 Task: Create a due date automation trigger when advanced on, 2 days after a card is due add dates due this week at 11:00 AM.
Action: Mouse moved to (928, 267)
Screenshot: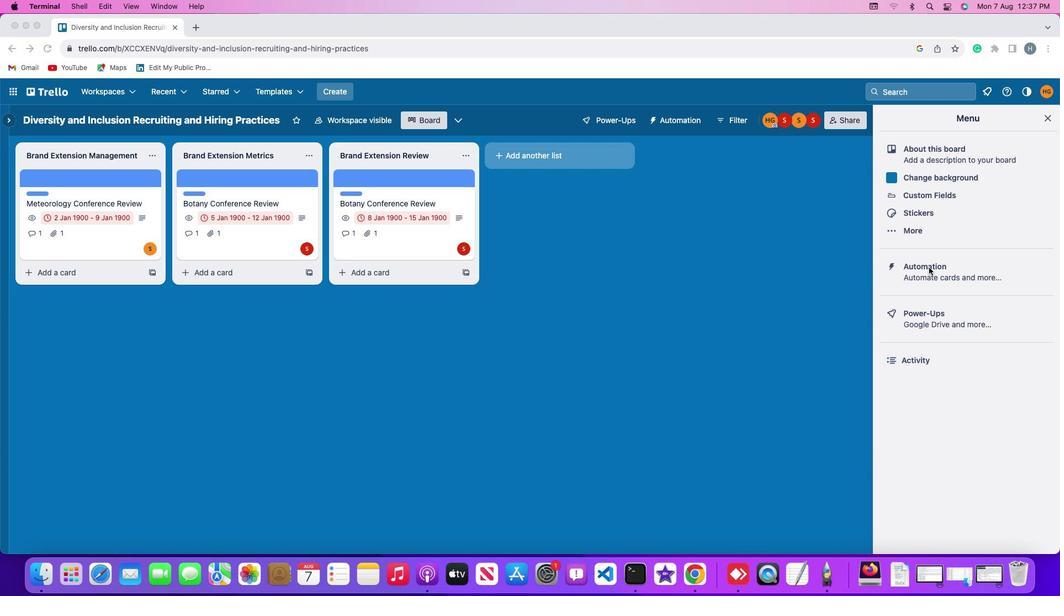
Action: Mouse pressed left at (928, 267)
Screenshot: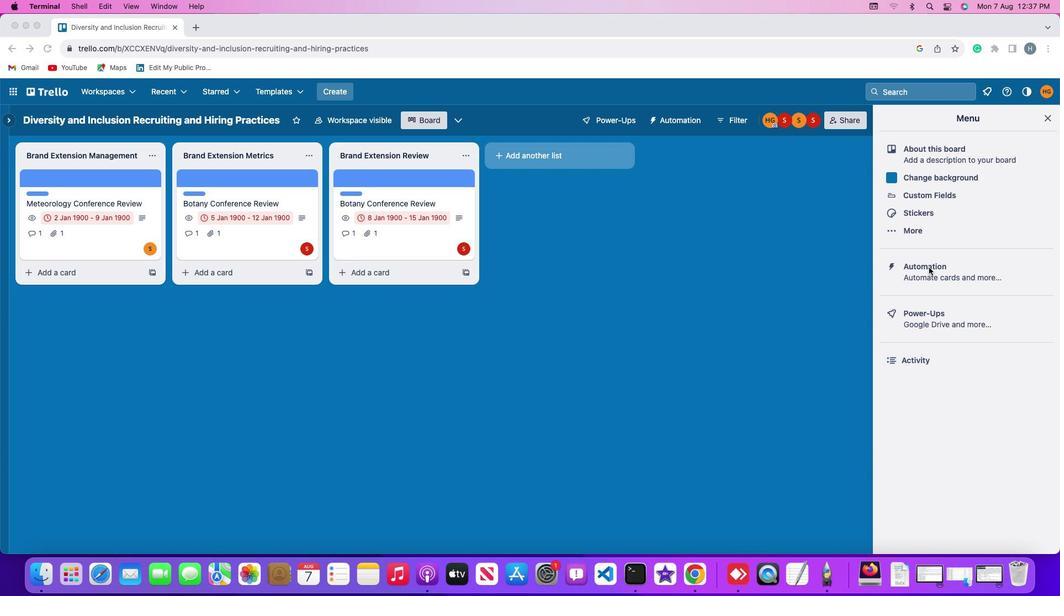 
Action: Mouse pressed left at (928, 267)
Screenshot: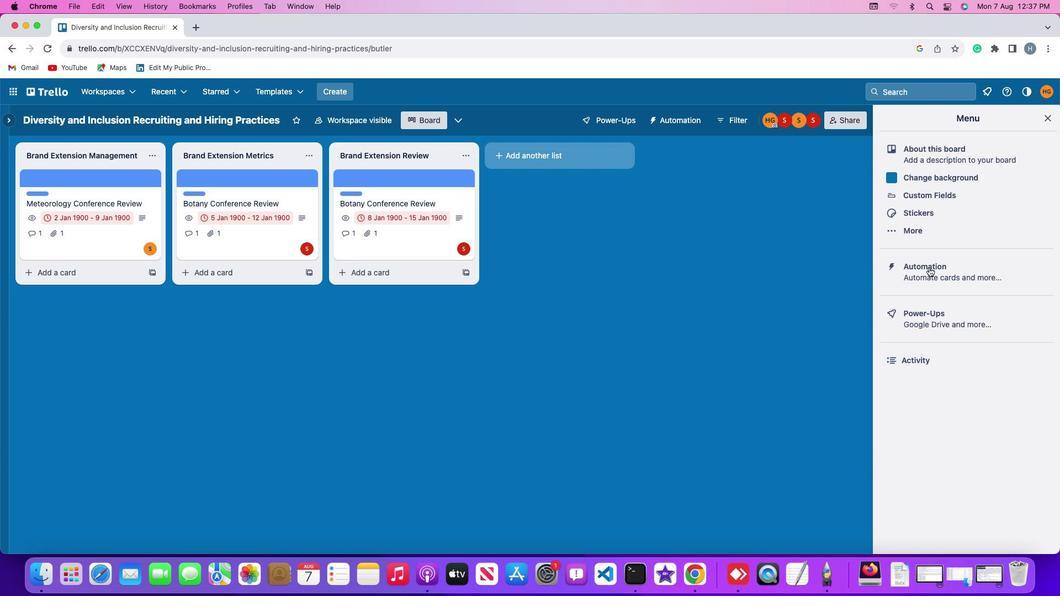 
Action: Mouse moved to (72, 261)
Screenshot: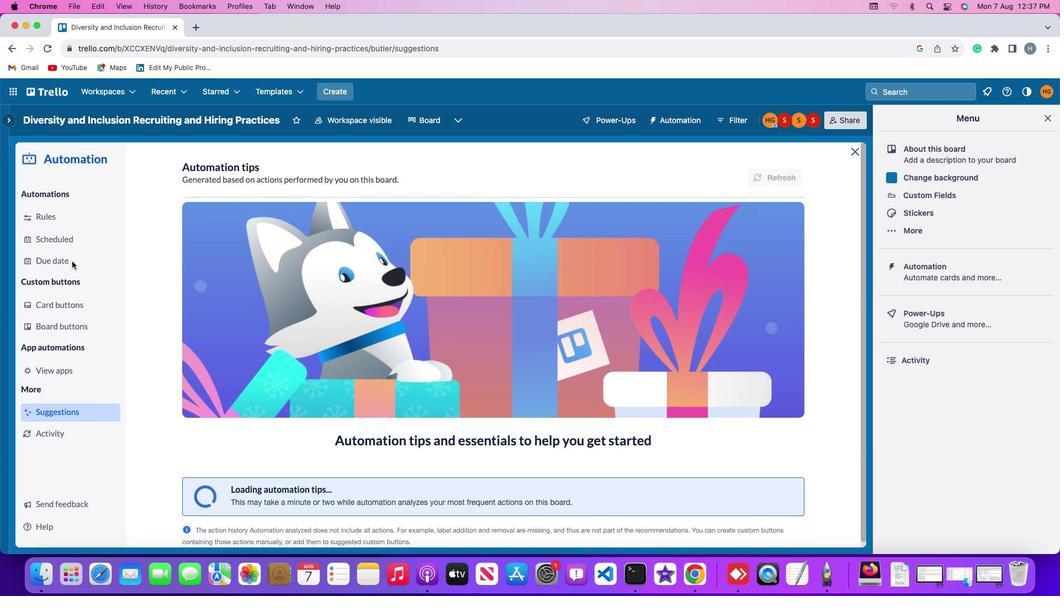 
Action: Mouse pressed left at (72, 261)
Screenshot: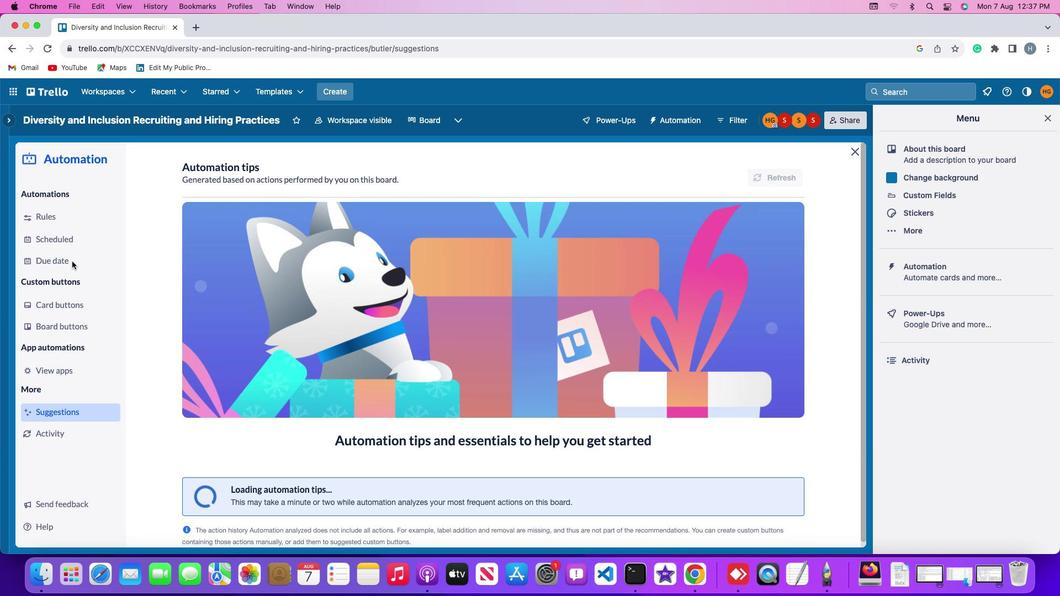 
Action: Mouse moved to (741, 173)
Screenshot: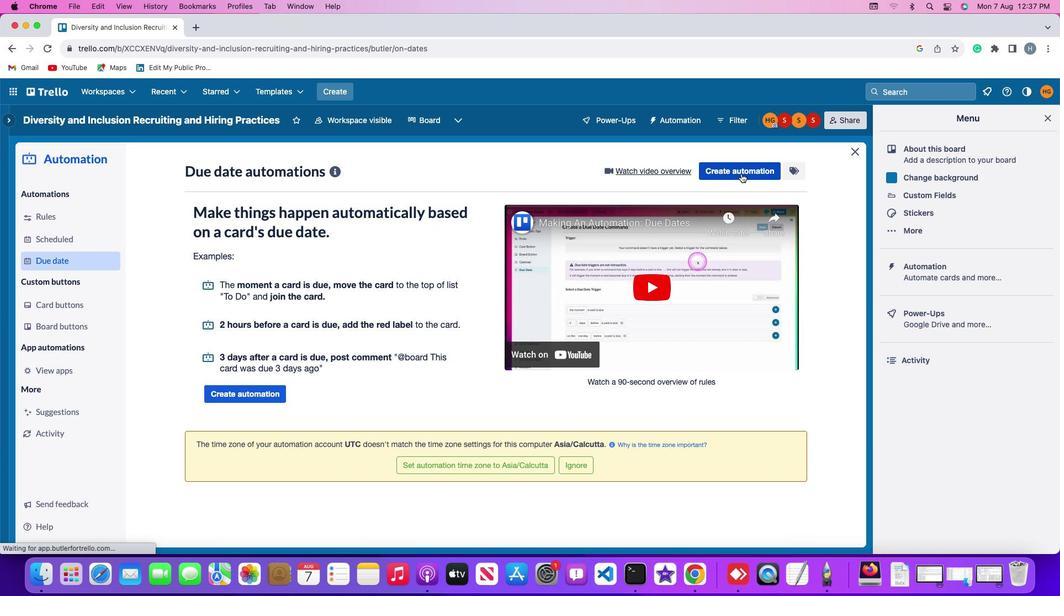
Action: Mouse pressed left at (741, 173)
Screenshot: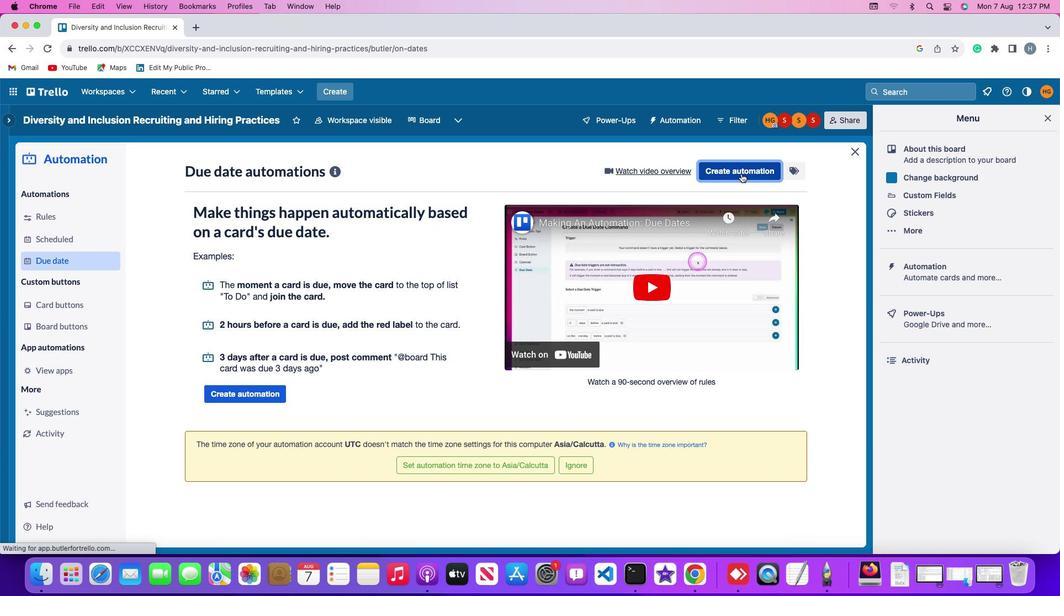 
Action: Mouse moved to (488, 272)
Screenshot: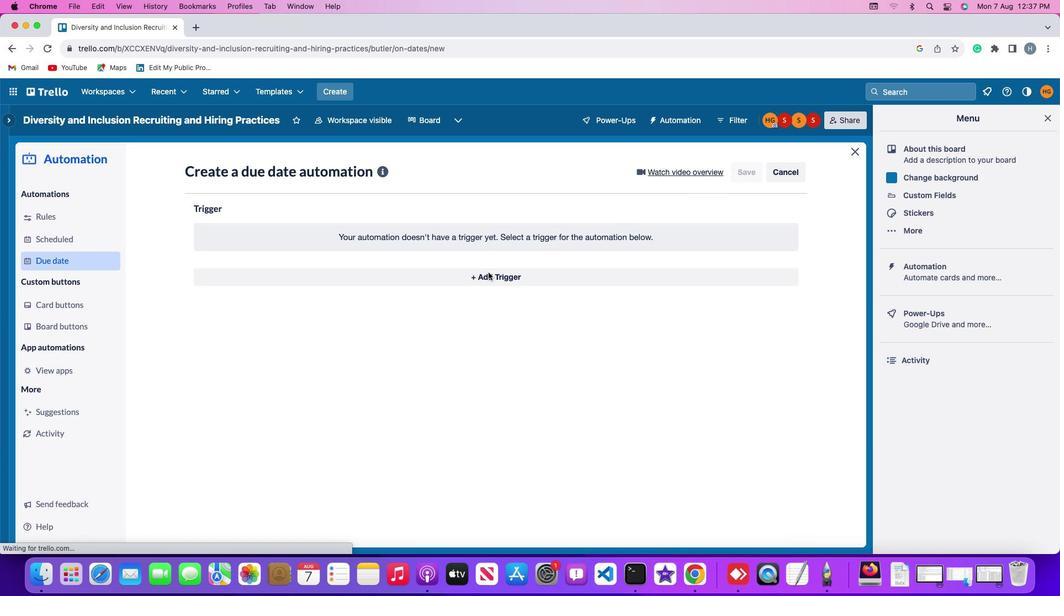 
Action: Mouse pressed left at (488, 272)
Screenshot: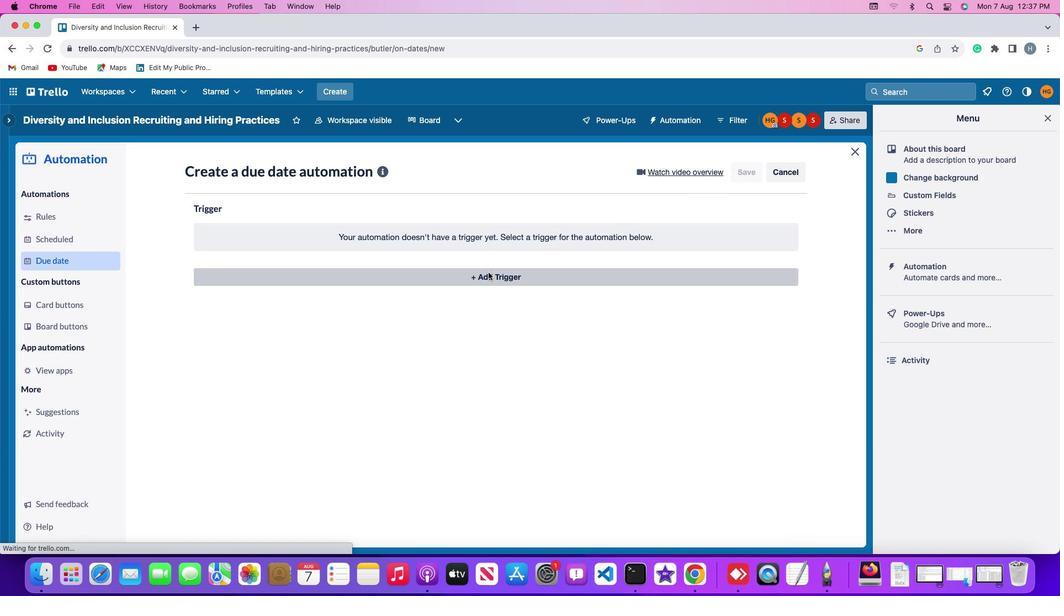 
Action: Mouse moved to (214, 443)
Screenshot: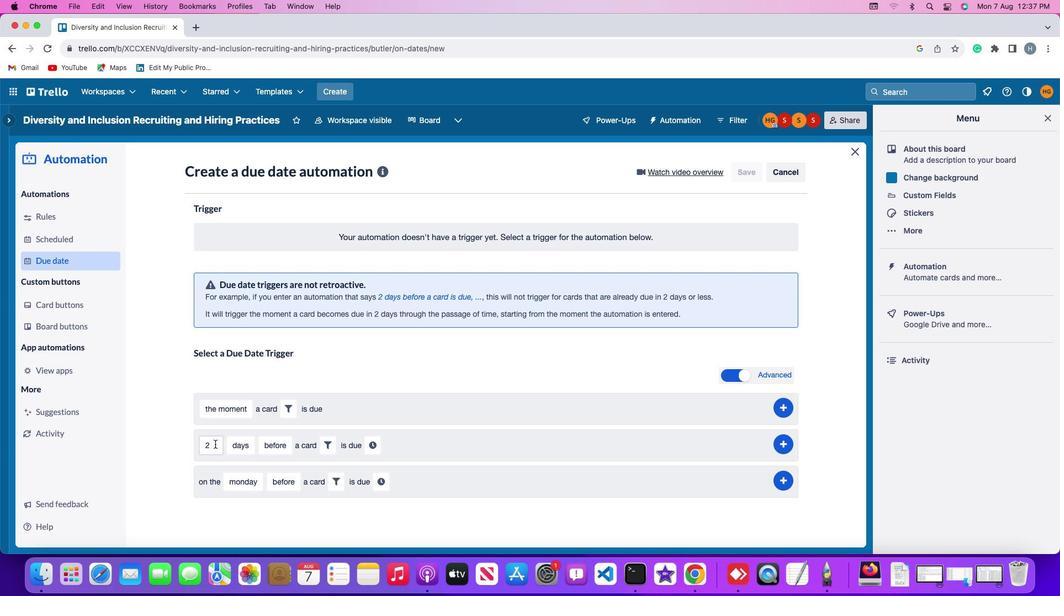 
Action: Mouse pressed left at (214, 443)
Screenshot: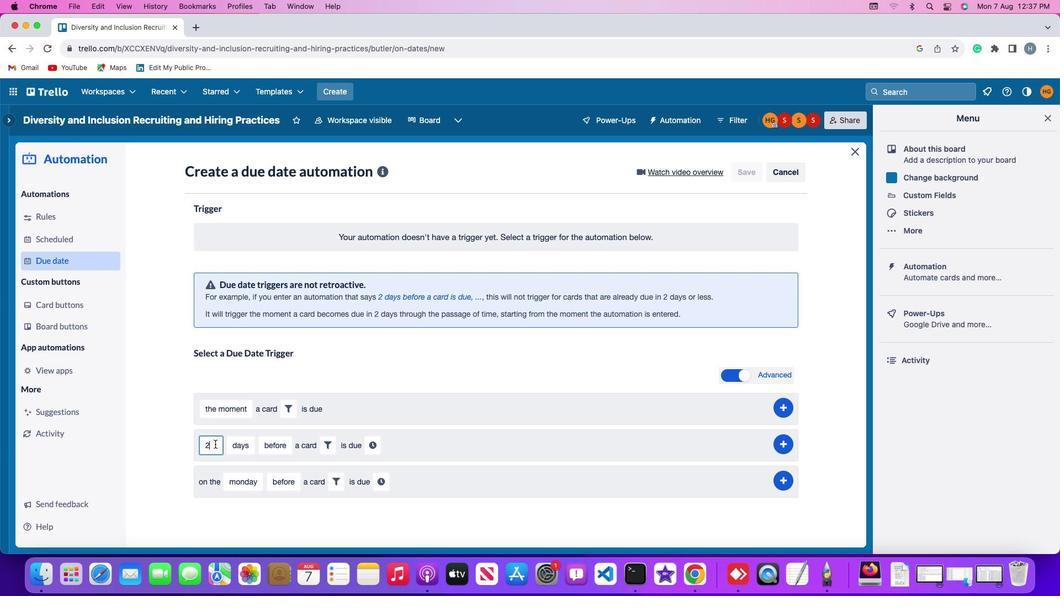 
Action: Key pressed Key.backspace'2'
Screenshot: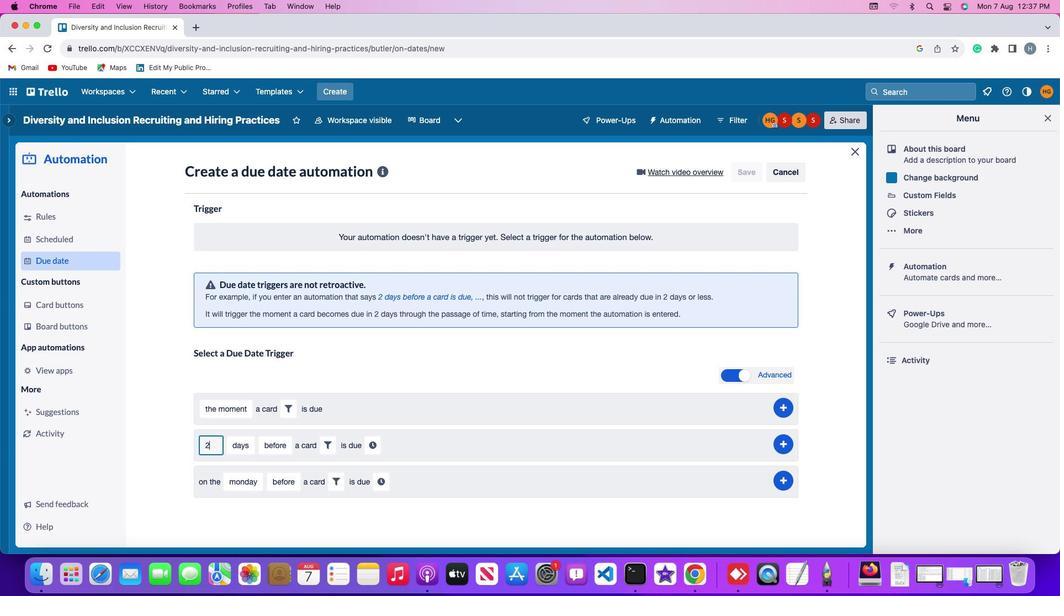 
Action: Mouse moved to (236, 447)
Screenshot: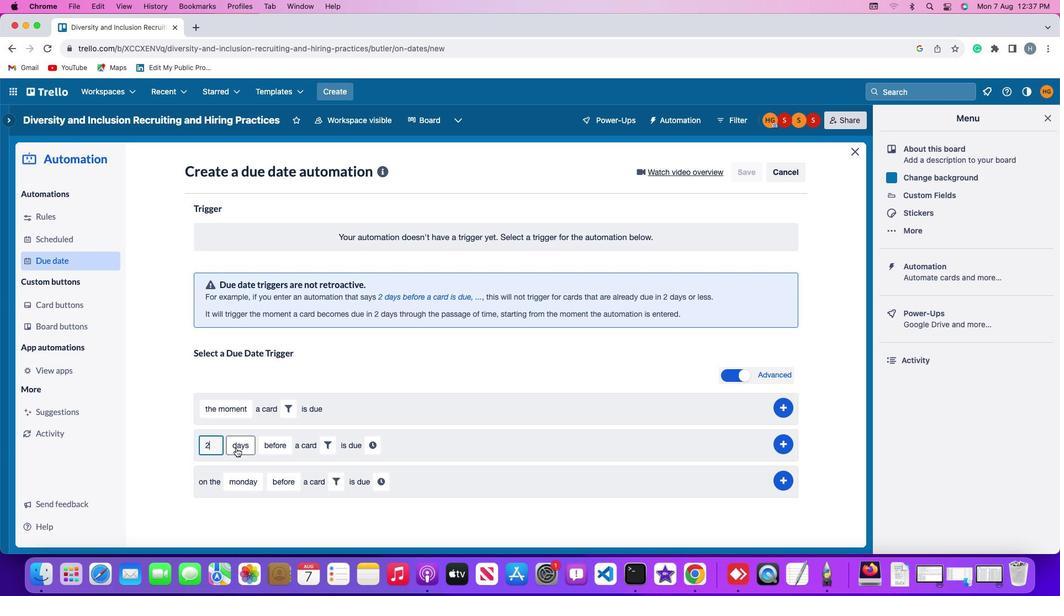 
Action: Mouse pressed left at (236, 447)
Screenshot: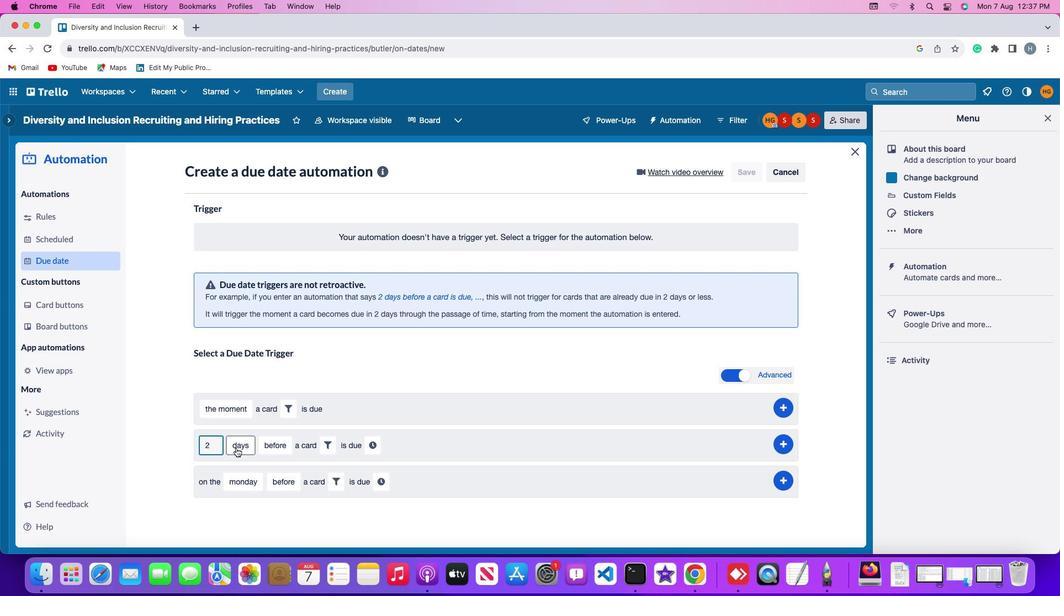 
Action: Mouse moved to (242, 469)
Screenshot: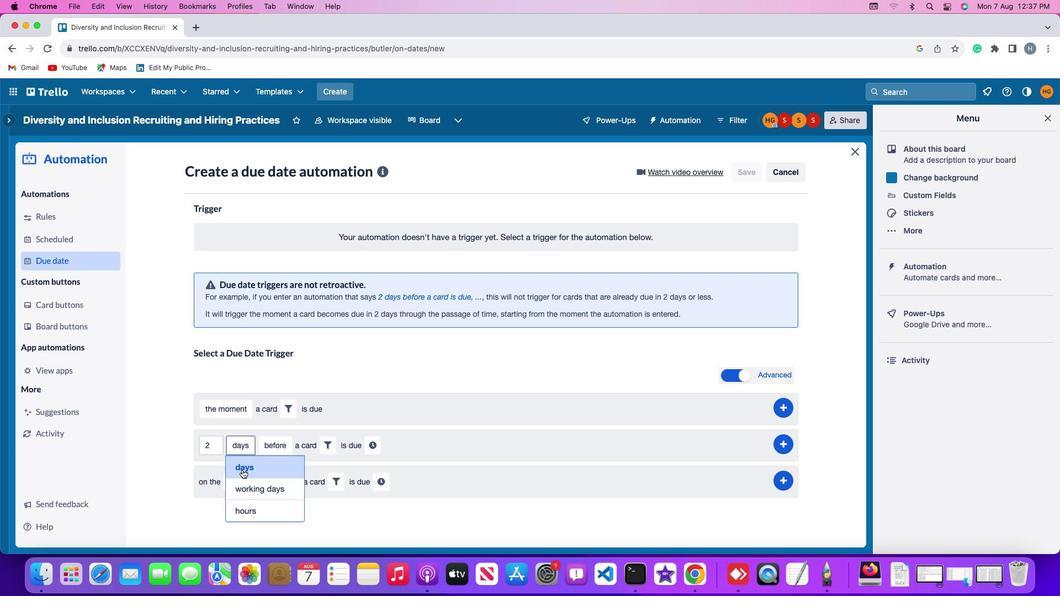 
Action: Mouse pressed left at (242, 469)
Screenshot: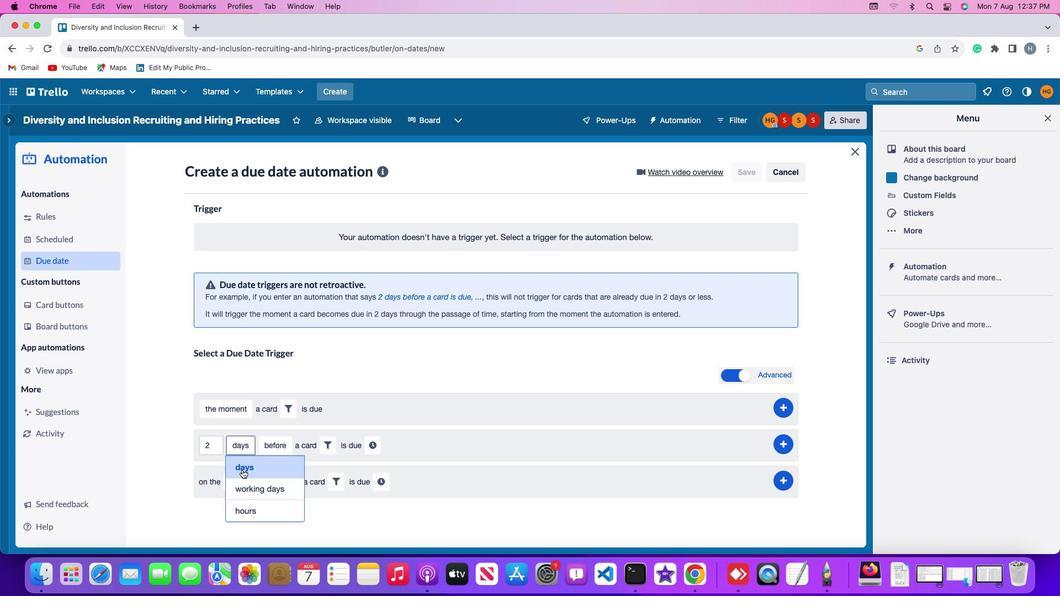 
Action: Mouse moved to (268, 451)
Screenshot: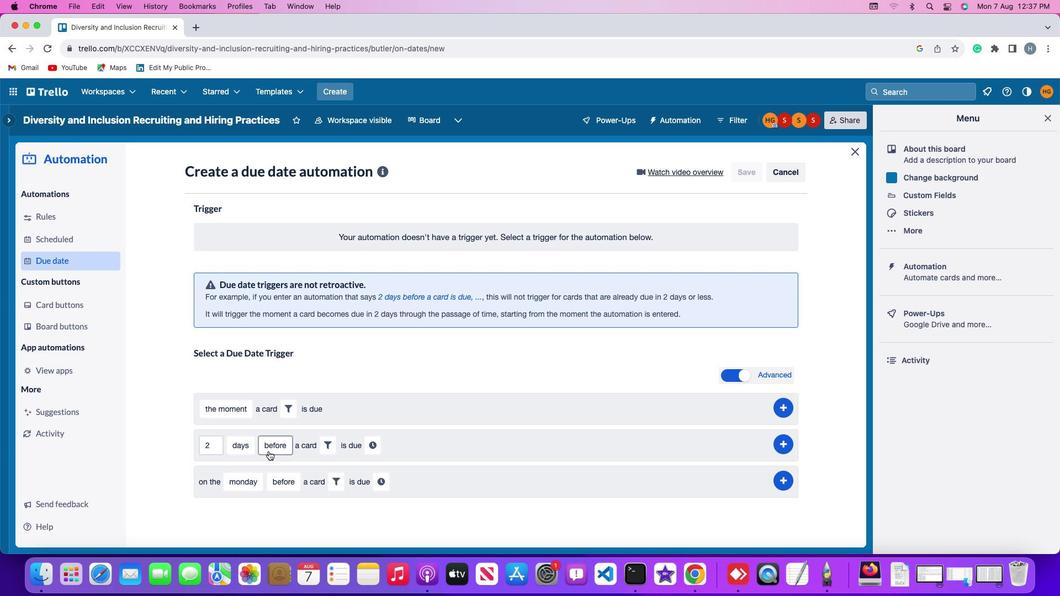
Action: Mouse pressed left at (268, 451)
Screenshot: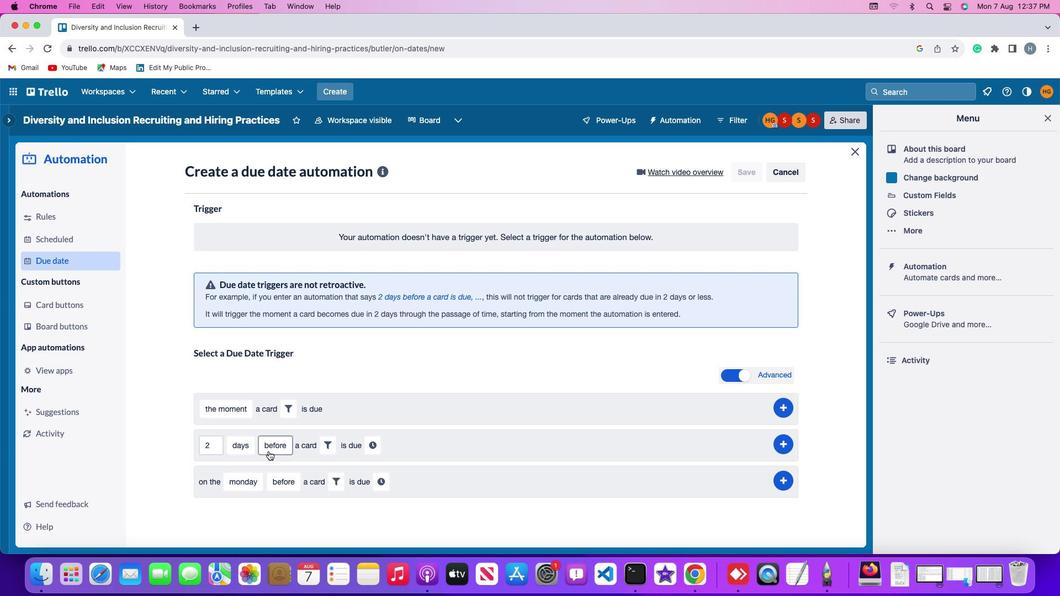 
Action: Mouse moved to (272, 488)
Screenshot: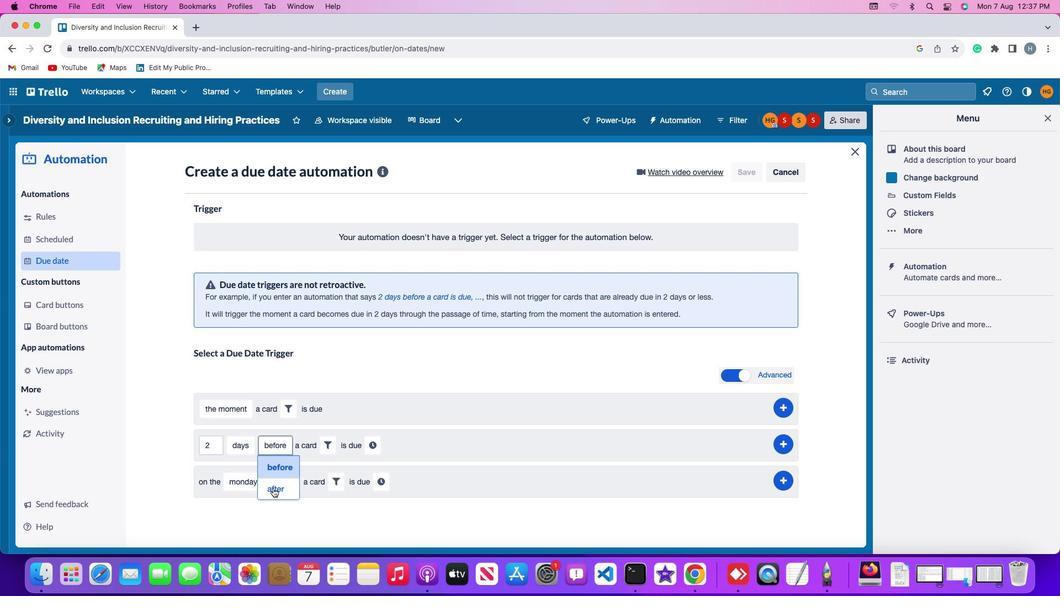 
Action: Mouse pressed left at (272, 488)
Screenshot: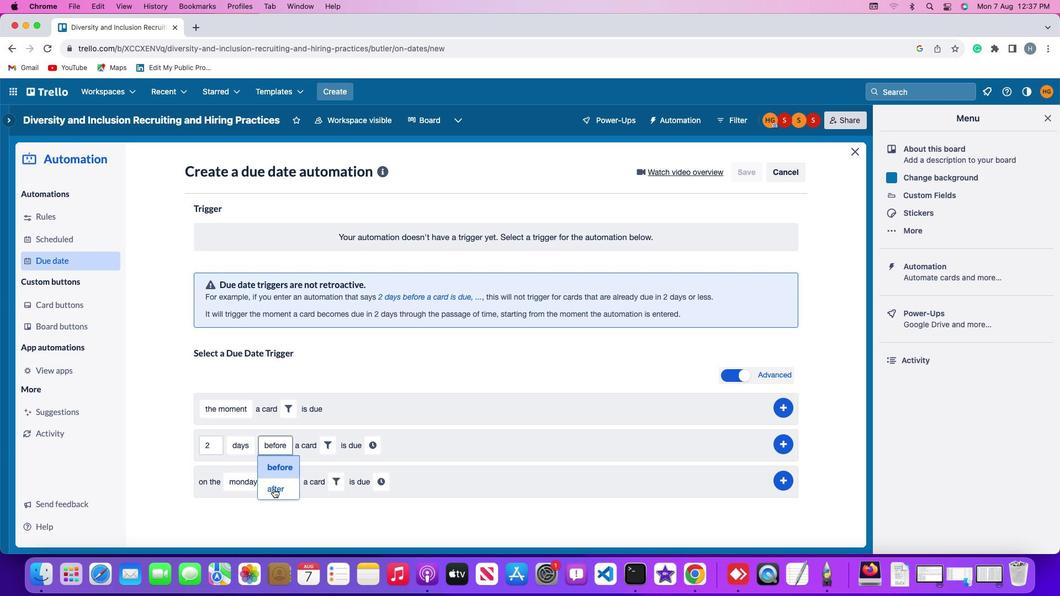 
Action: Mouse moved to (315, 445)
Screenshot: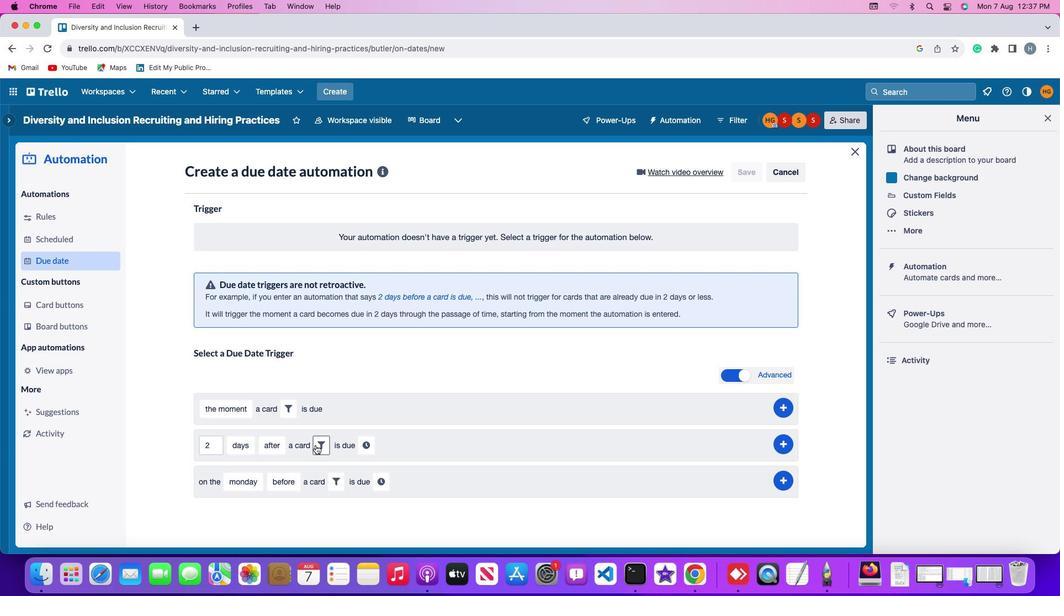 
Action: Mouse pressed left at (315, 445)
Screenshot: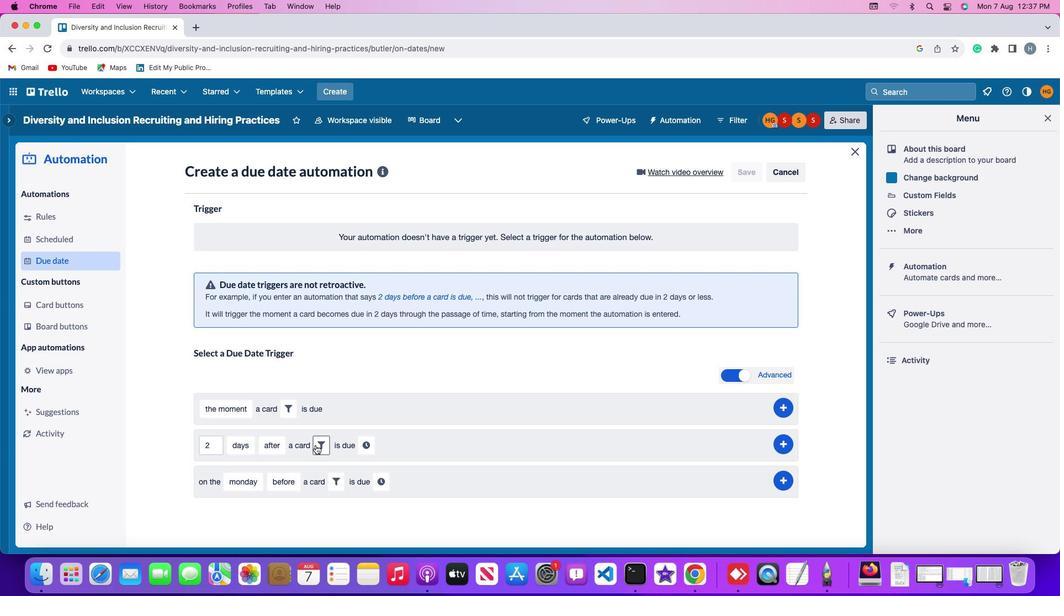 
Action: Mouse moved to (383, 479)
Screenshot: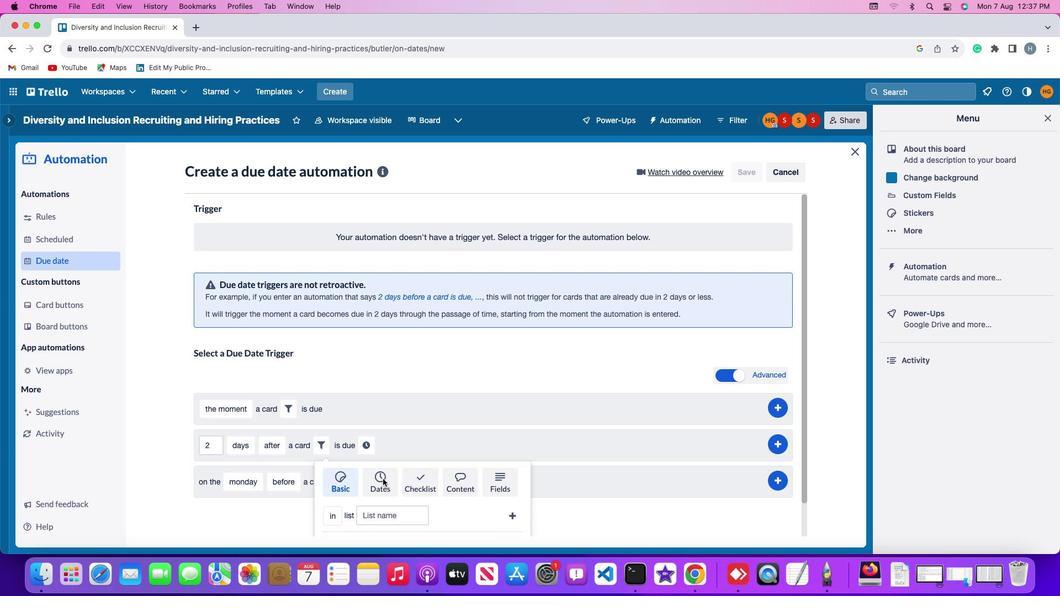 
Action: Mouse pressed left at (383, 479)
Screenshot: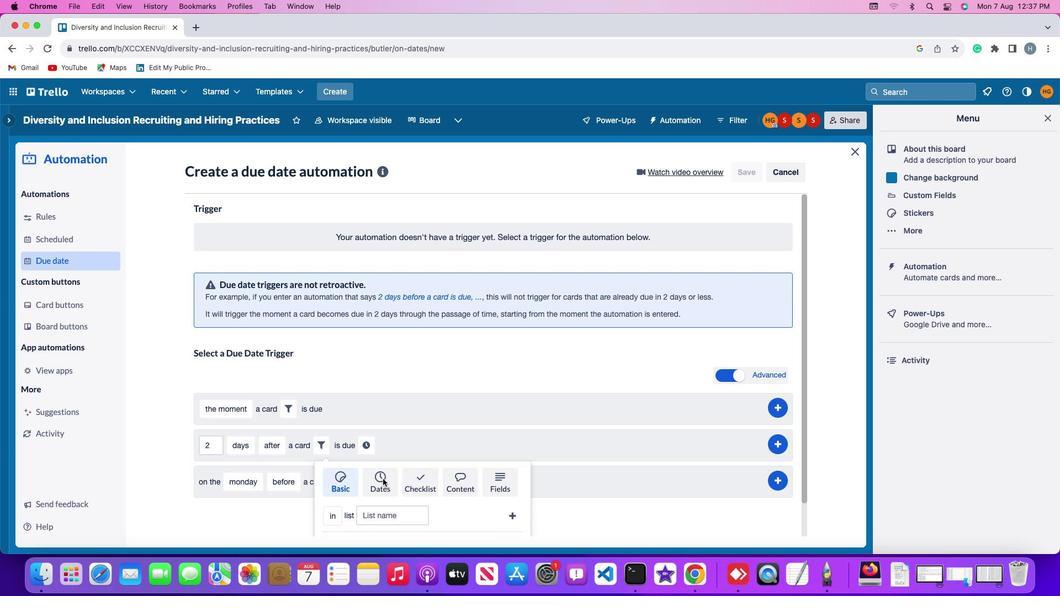 
Action: Mouse moved to (351, 489)
Screenshot: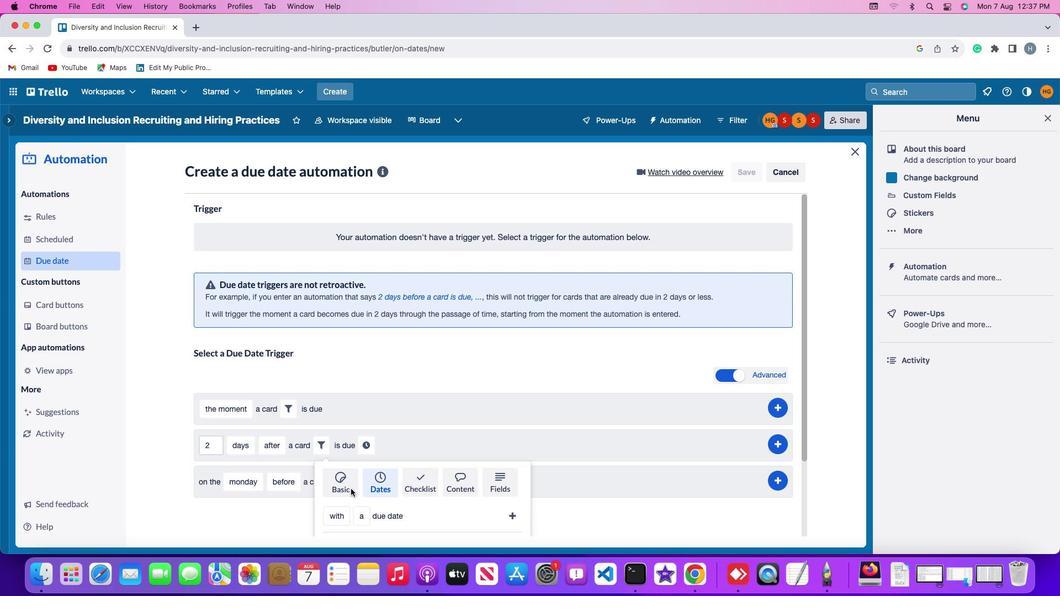 
Action: Mouse scrolled (351, 489) with delta (0, 0)
Screenshot: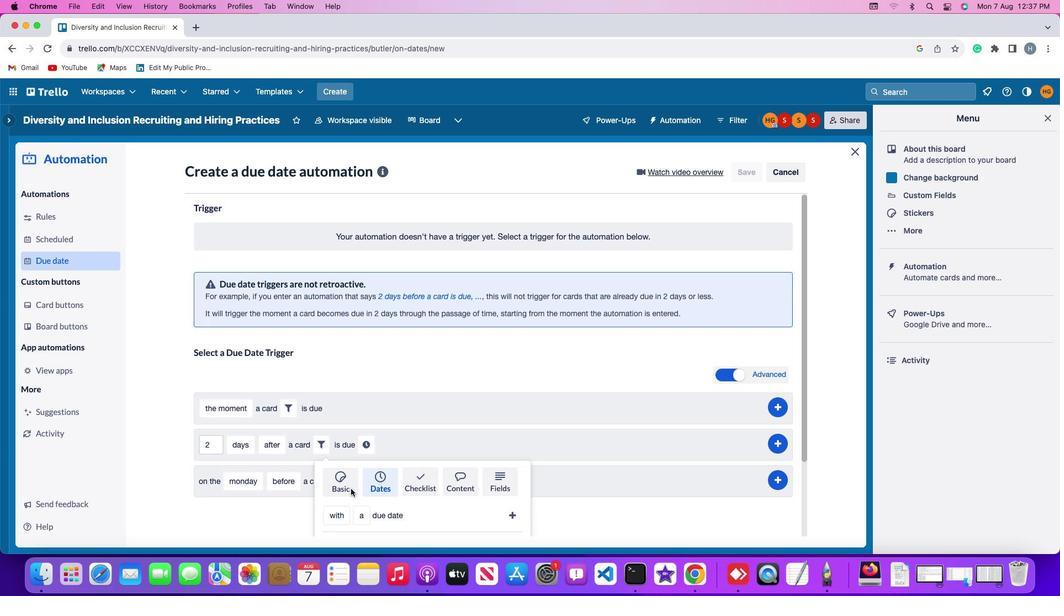 
Action: Mouse scrolled (351, 489) with delta (0, 0)
Screenshot: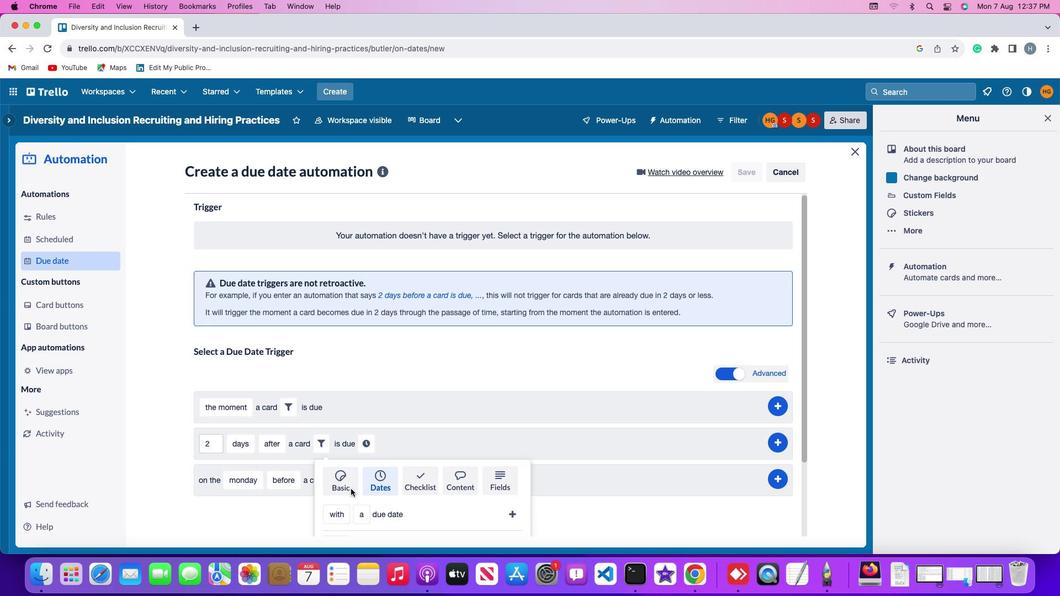 
Action: Mouse scrolled (351, 489) with delta (0, -1)
Screenshot: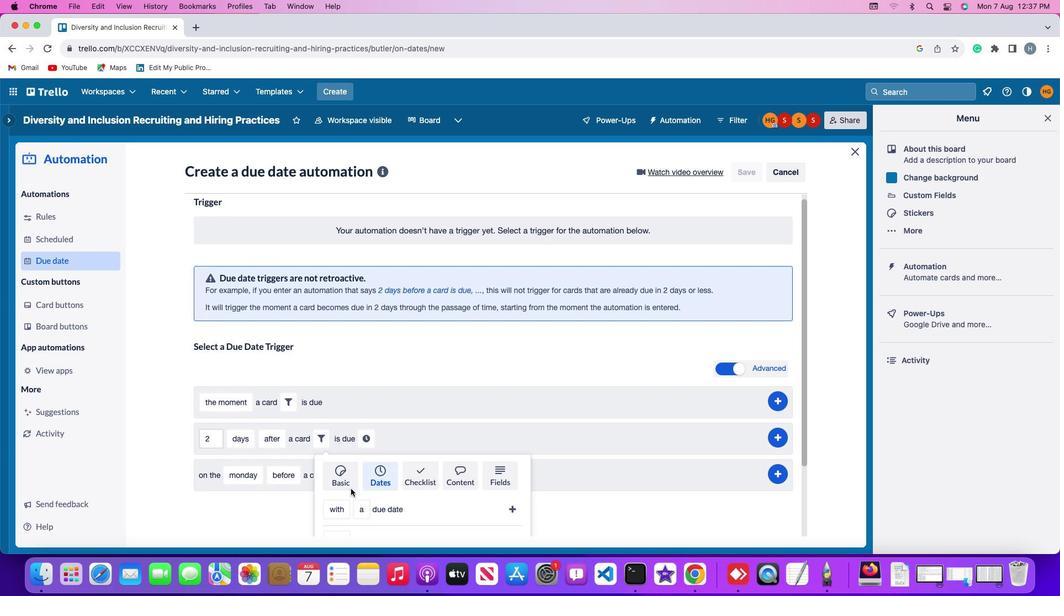 
Action: Mouse moved to (337, 489)
Screenshot: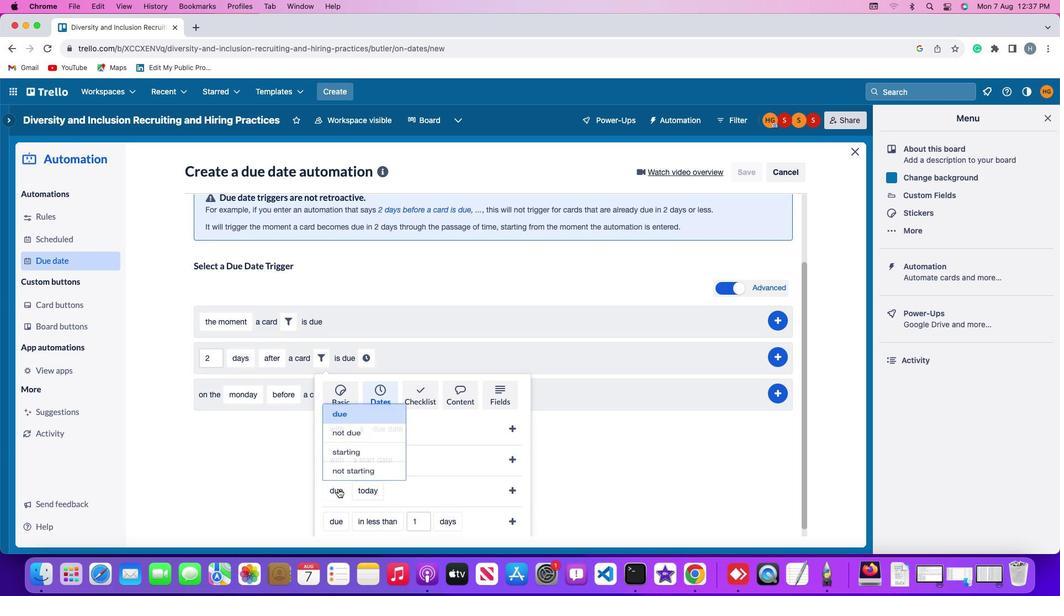 
Action: Mouse pressed left at (337, 489)
Screenshot: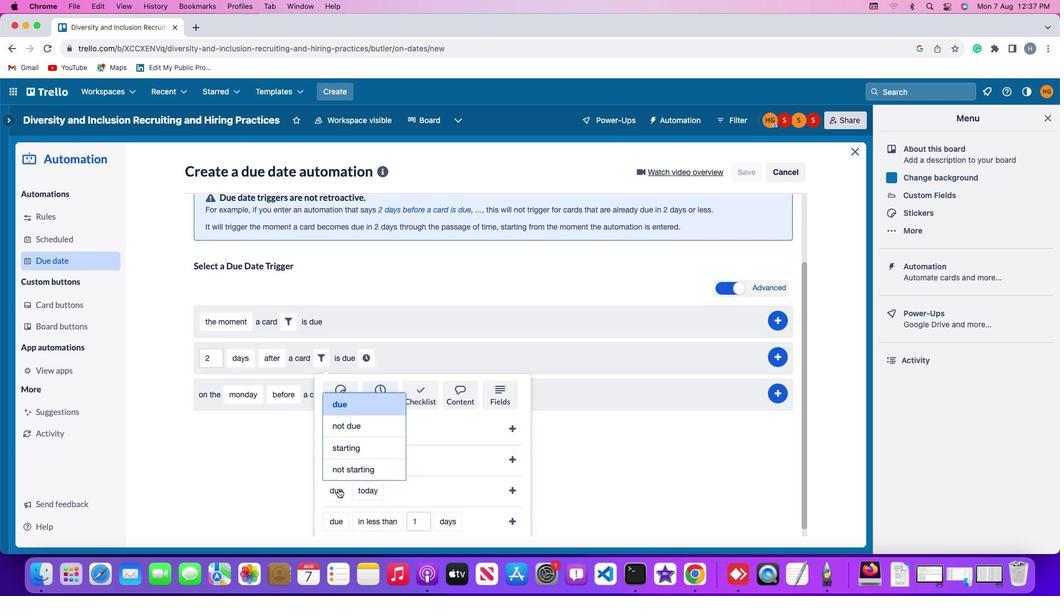 
Action: Mouse moved to (358, 408)
Screenshot: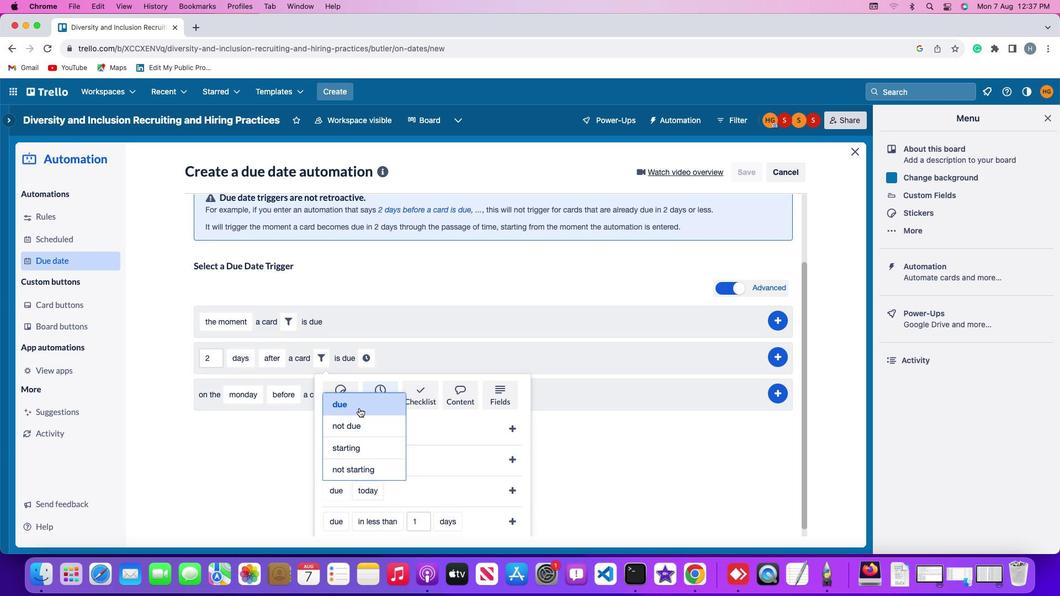 
Action: Mouse pressed left at (358, 408)
Screenshot: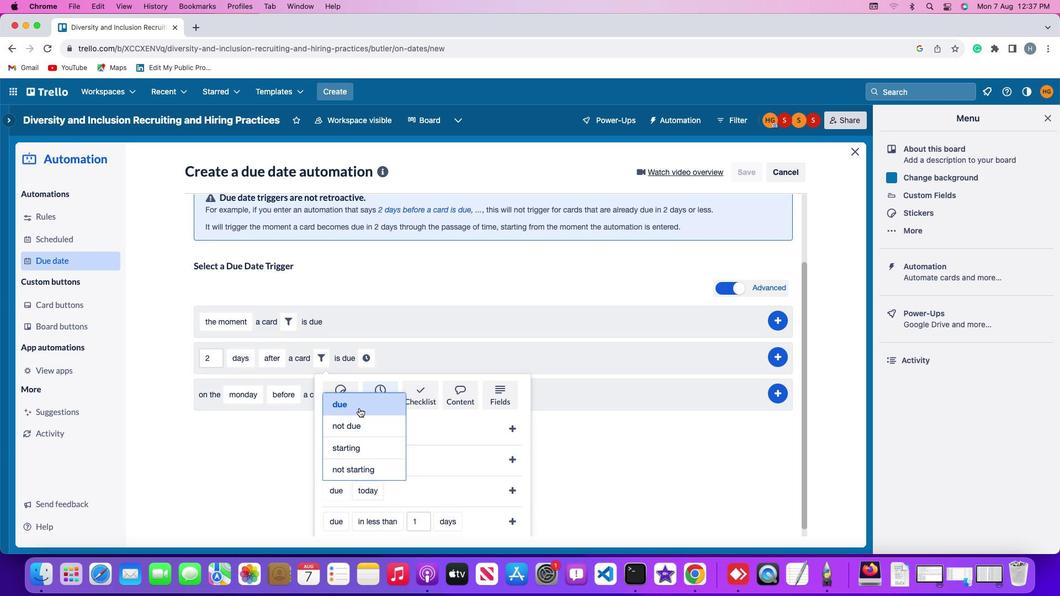 
Action: Mouse moved to (369, 492)
Screenshot: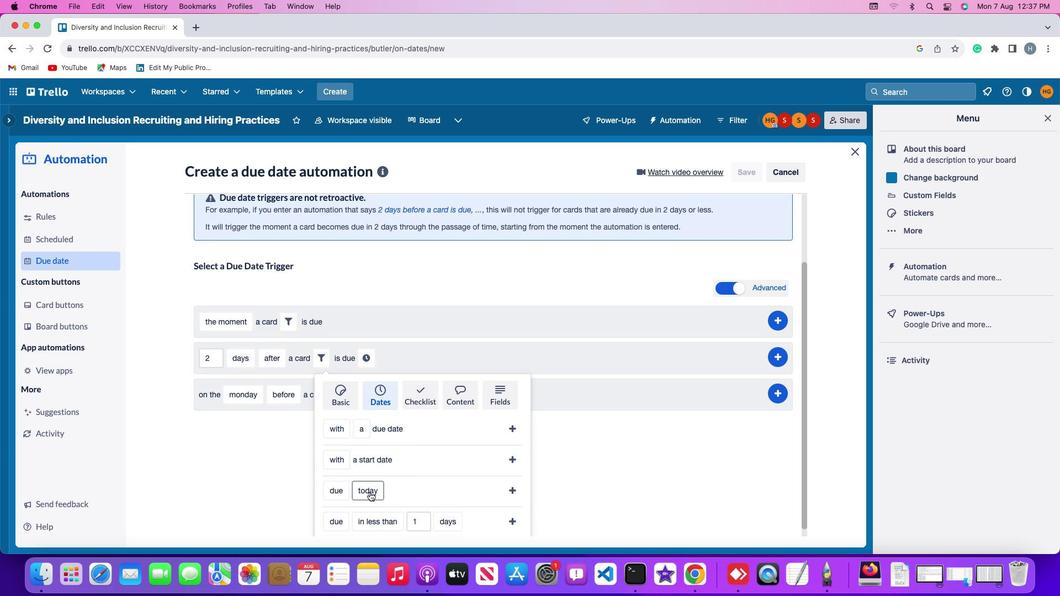 
Action: Mouse pressed left at (369, 492)
Screenshot: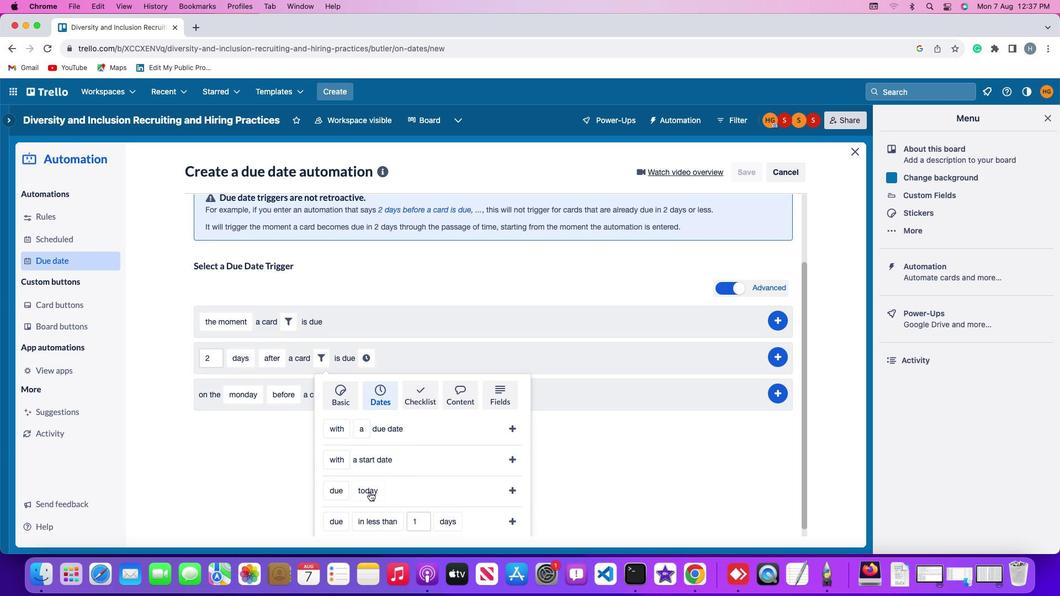 
Action: Mouse moved to (384, 407)
Screenshot: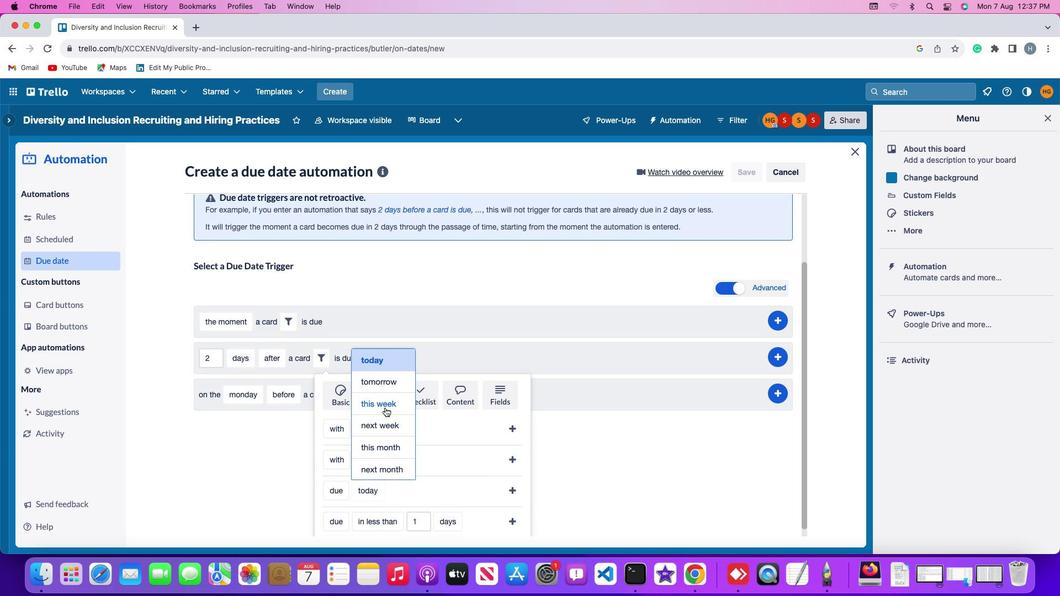 
Action: Mouse pressed left at (384, 407)
Screenshot: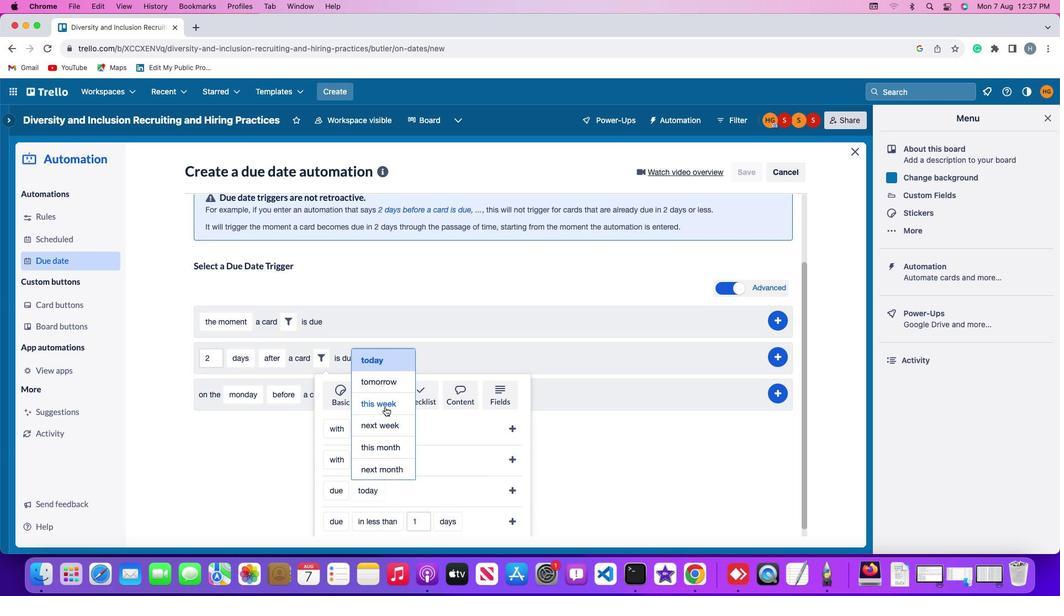 
Action: Mouse moved to (509, 489)
Screenshot: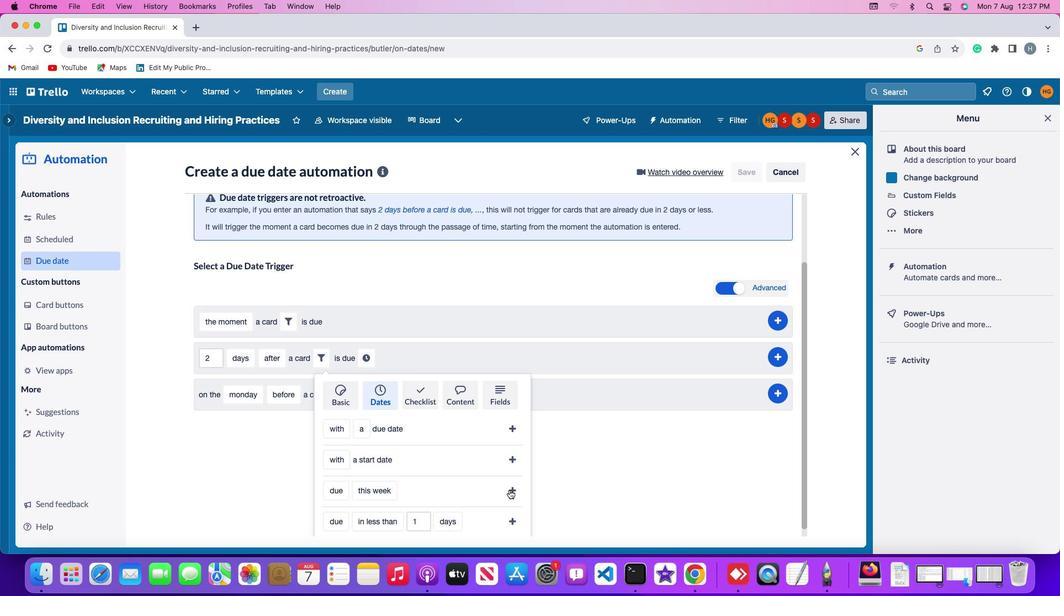 
Action: Mouse pressed left at (509, 489)
Screenshot: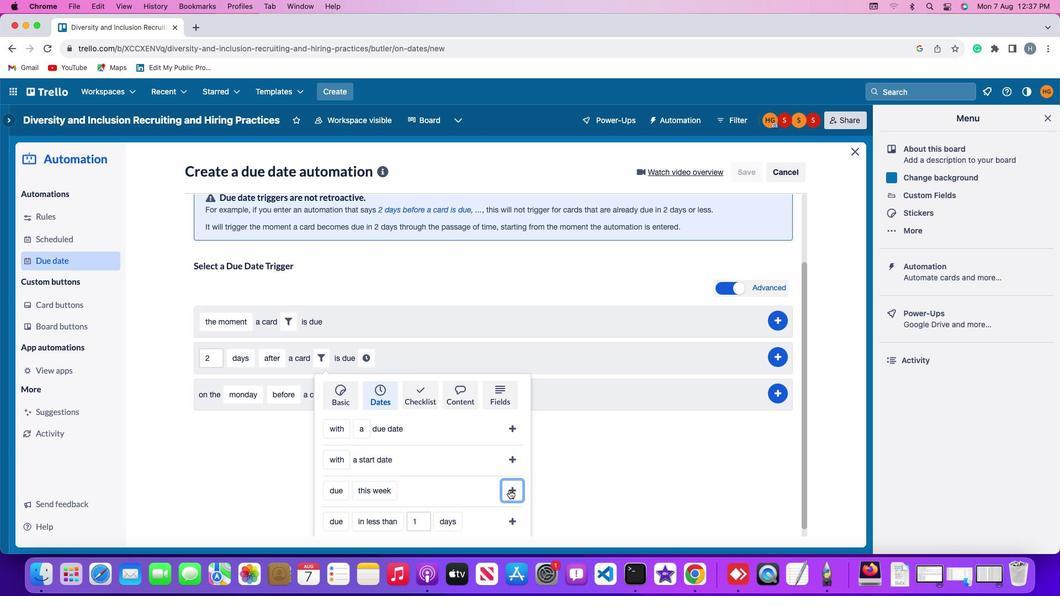 
Action: Mouse moved to (446, 442)
Screenshot: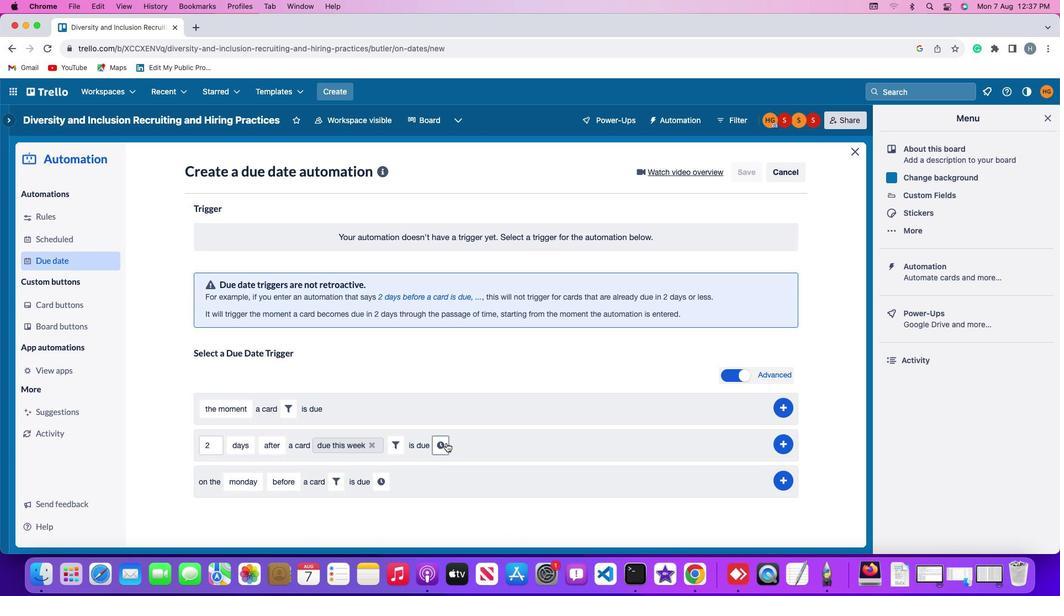 
Action: Mouse pressed left at (446, 442)
Screenshot: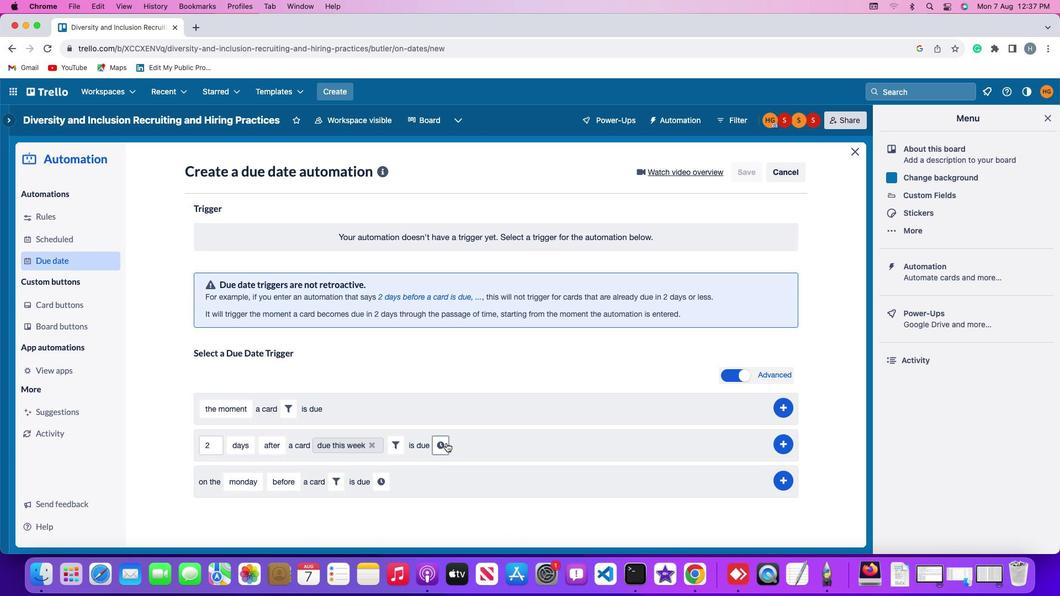 
Action: Mouse moved to (467, 448)
Screenshot: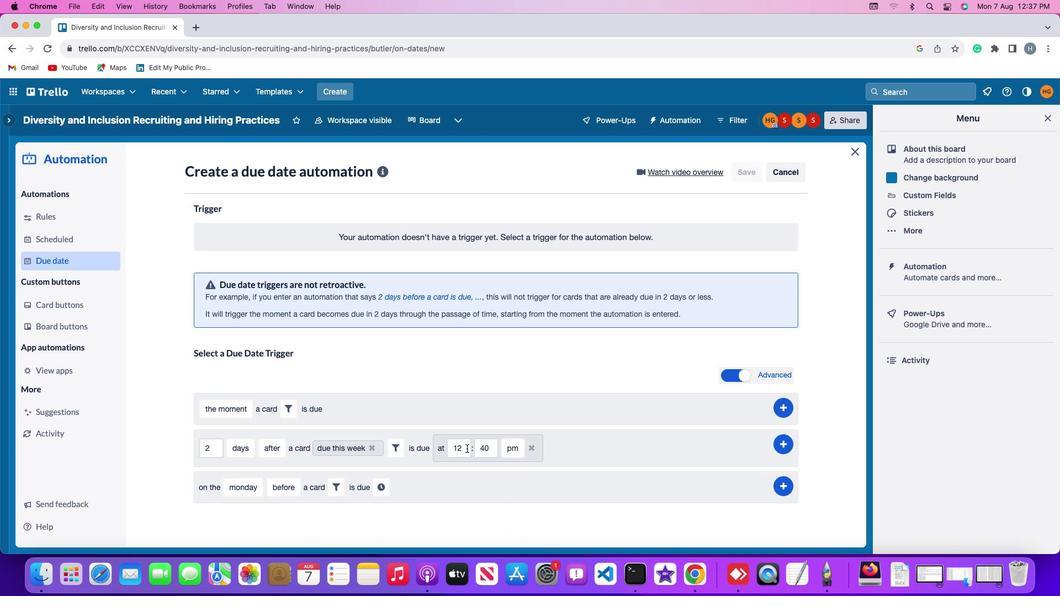 
Action: Mouse pressed left at (467, 448)
Screenshot: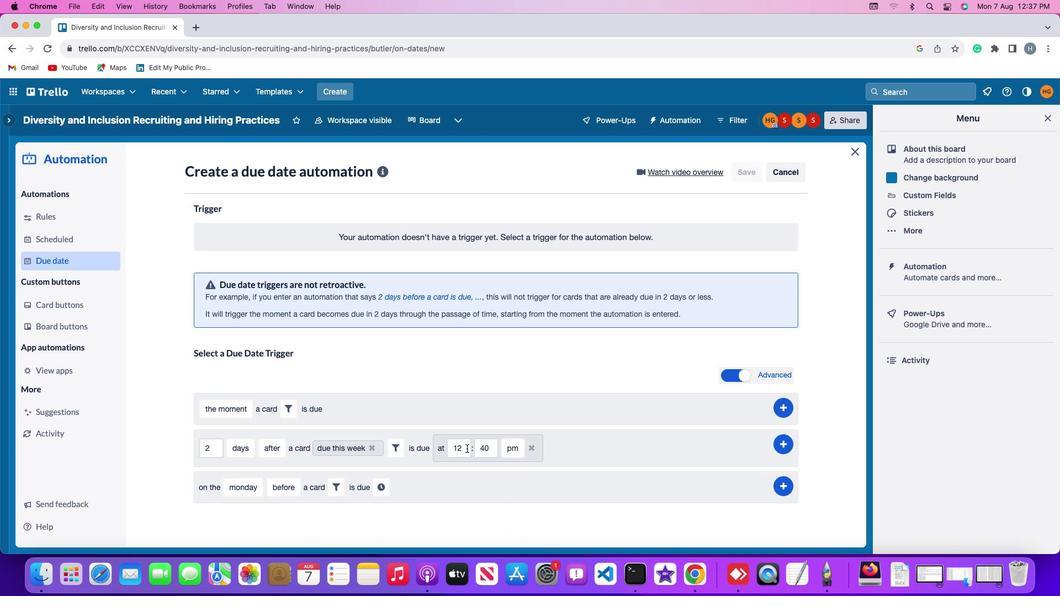 
Action: Key pressed Key.backspaceKey.backspace
Screenshot: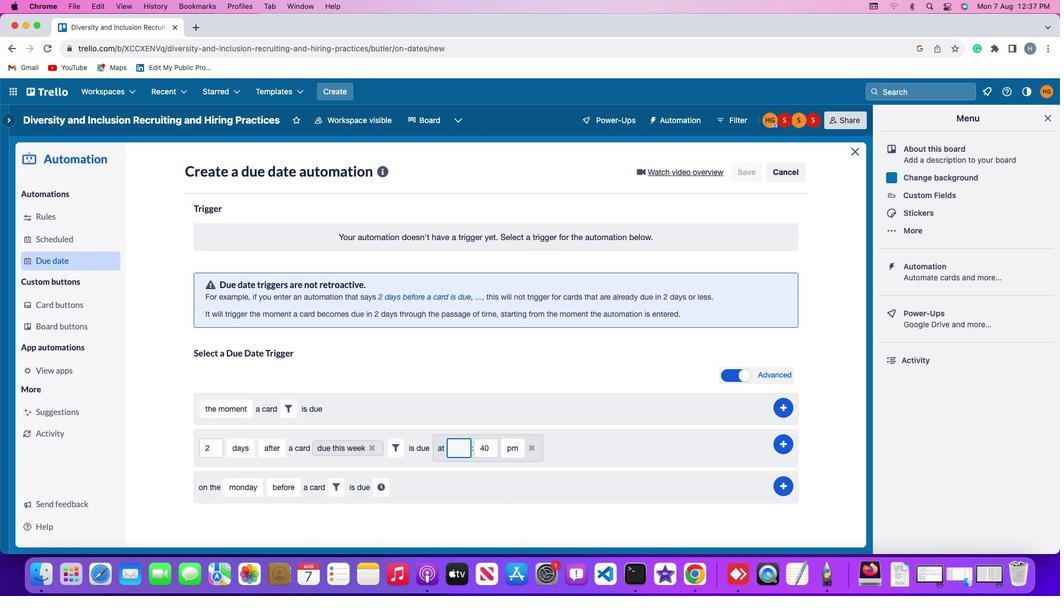 
Action: Mouse moved to (468, 448)
Screenshot: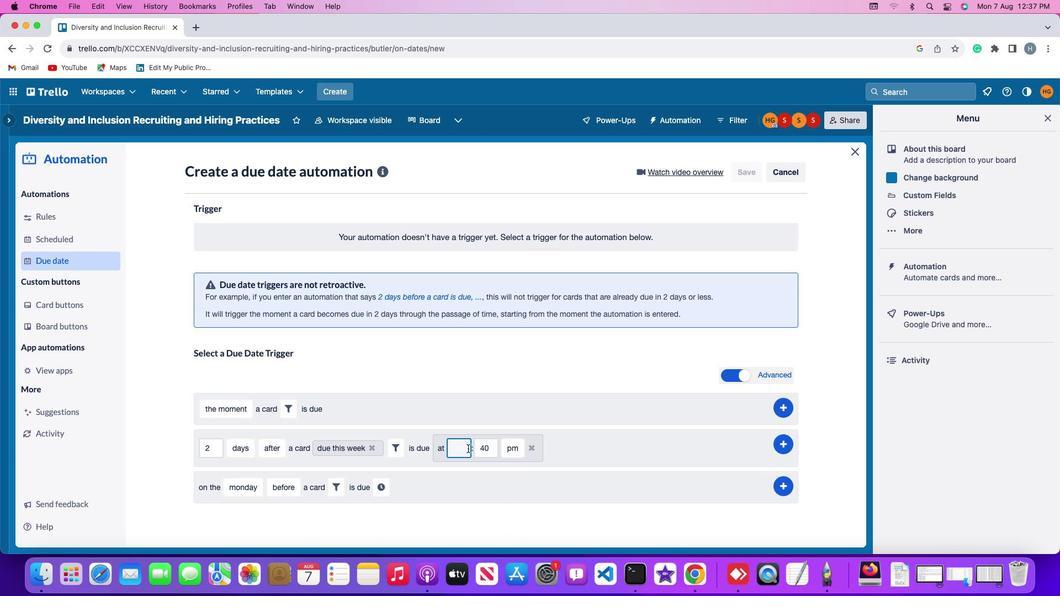 
Action: Key pressed '1''1'
Screenshot: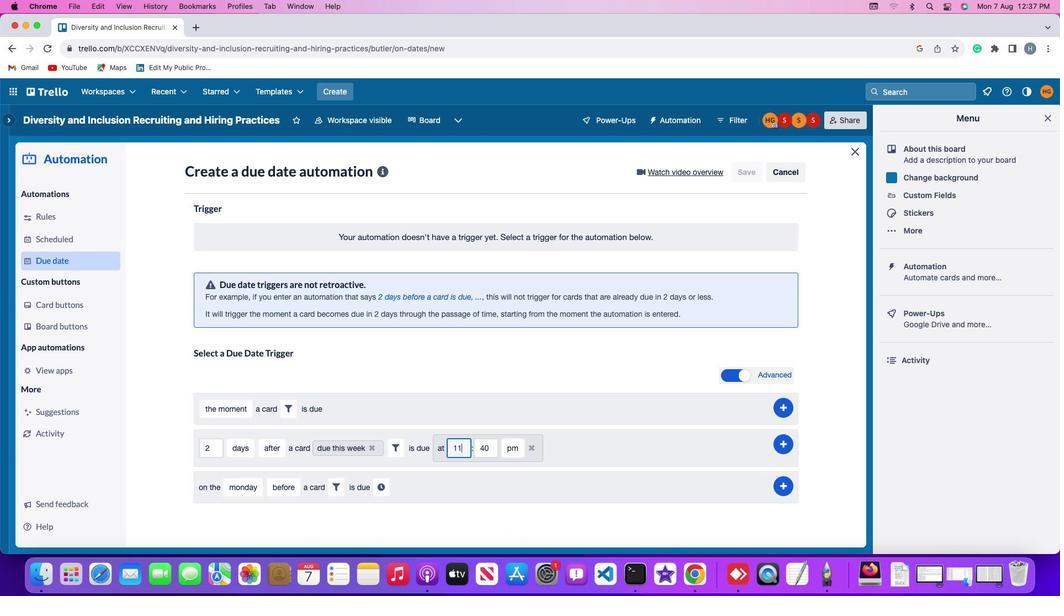 
Action: Mouse moved to (493, 447)
Screenshot: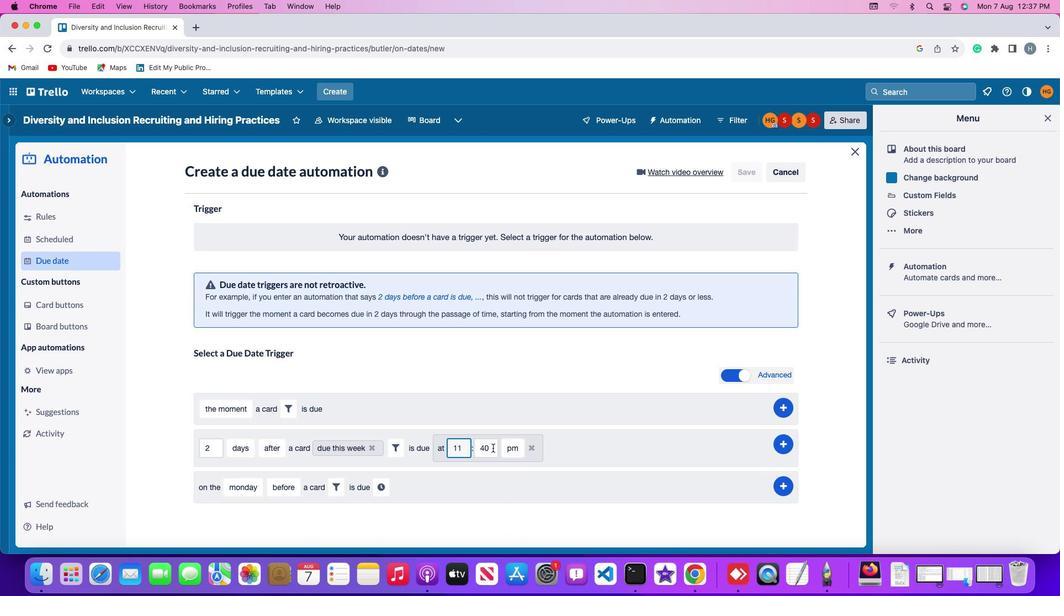 
Action: Mouse pressed left at (493, 447)
Screenshot: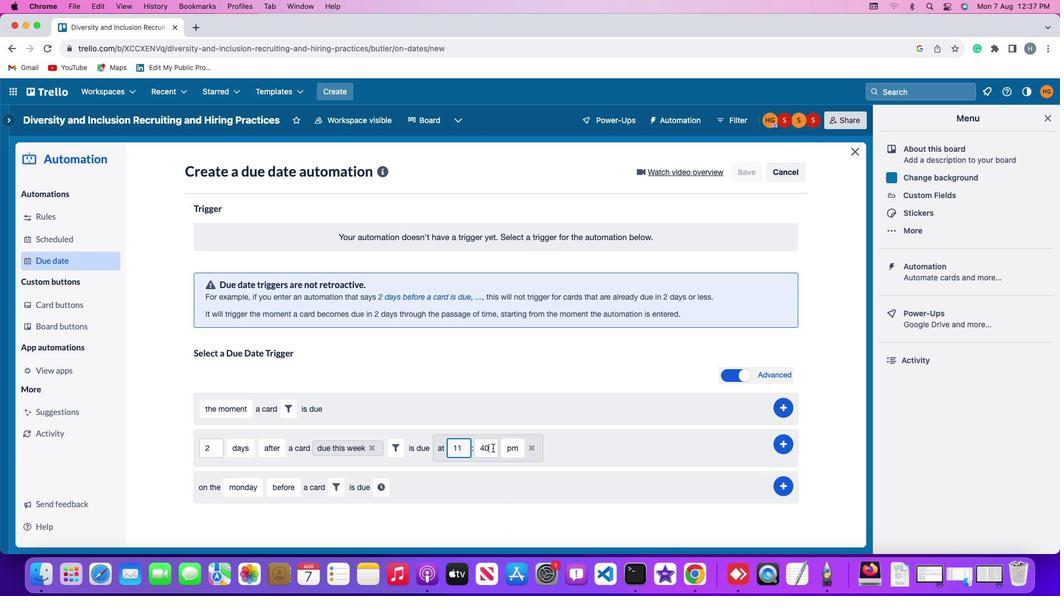 
Action: Key pressed Key.backspaceKey.backspace'0''0'
Screenshot: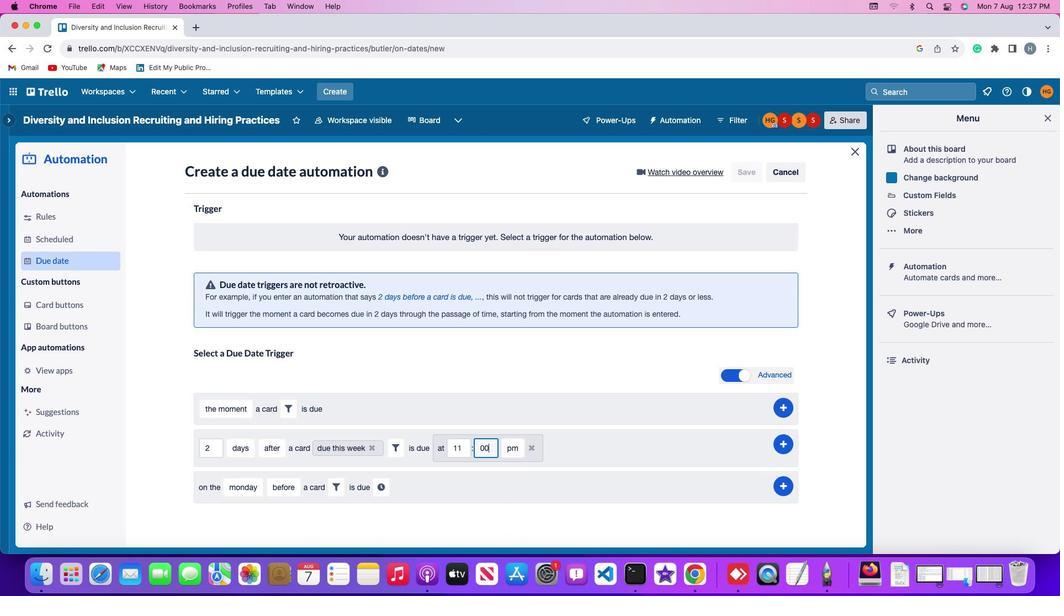 
Action: Mouse moved to (514, 450)
Screenshot: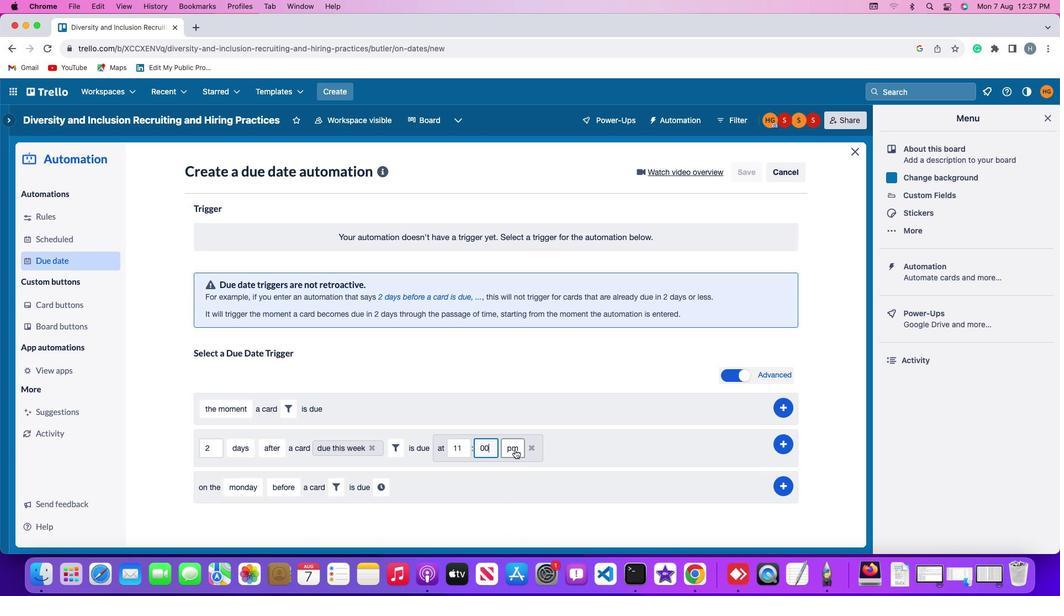 
Action: Mouse pressed left at (514, 450)
Screenshot: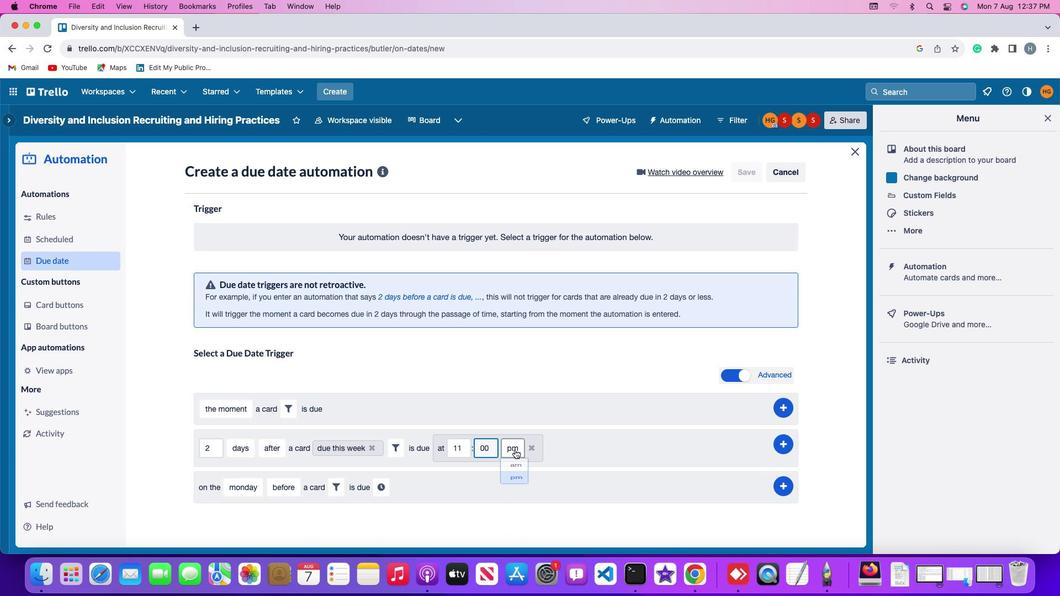
Action: Mouse moved to (515, 466)
Screenshot: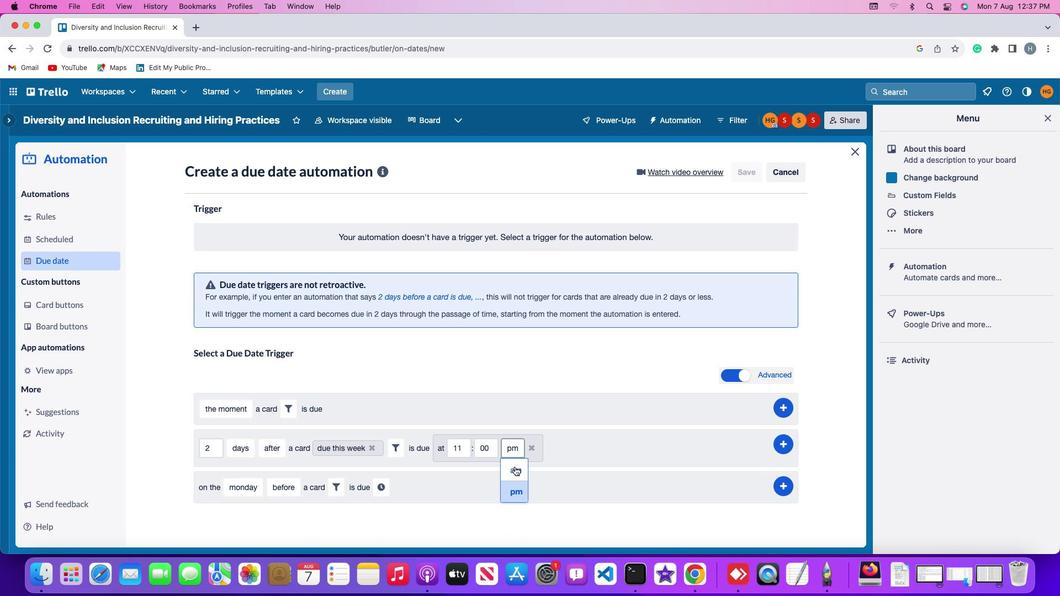 
Action: Mouse pressed left at (515, 466)
Screenshot: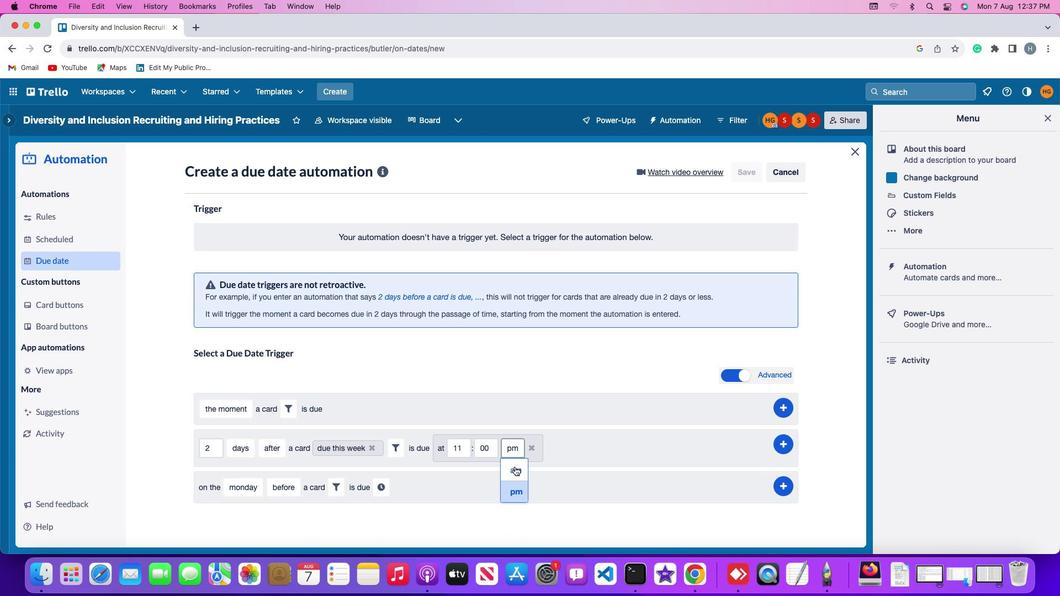 
Action: Mouse moved to (780, 442)
Screenshot: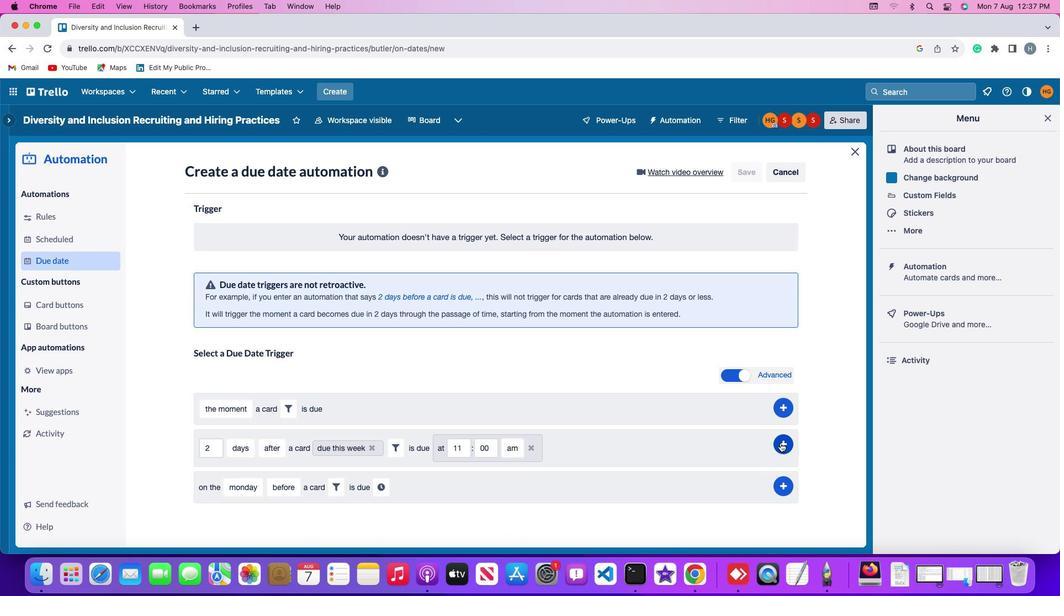
Action: Mouse pressed left at (780, 442)
Screenshot: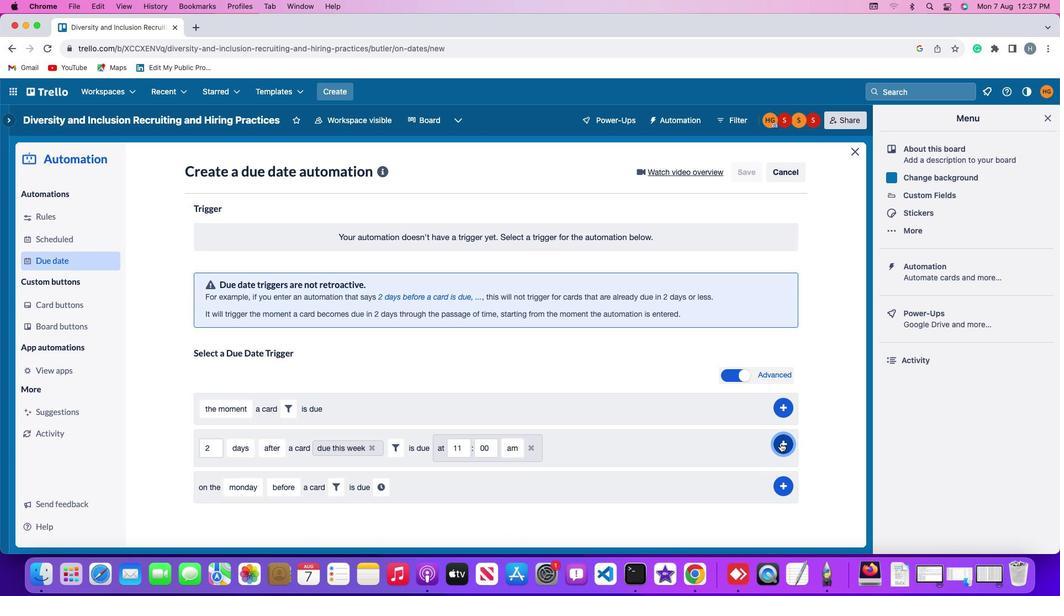 
Action: Mouse moved to (829, 332)
Screenshot: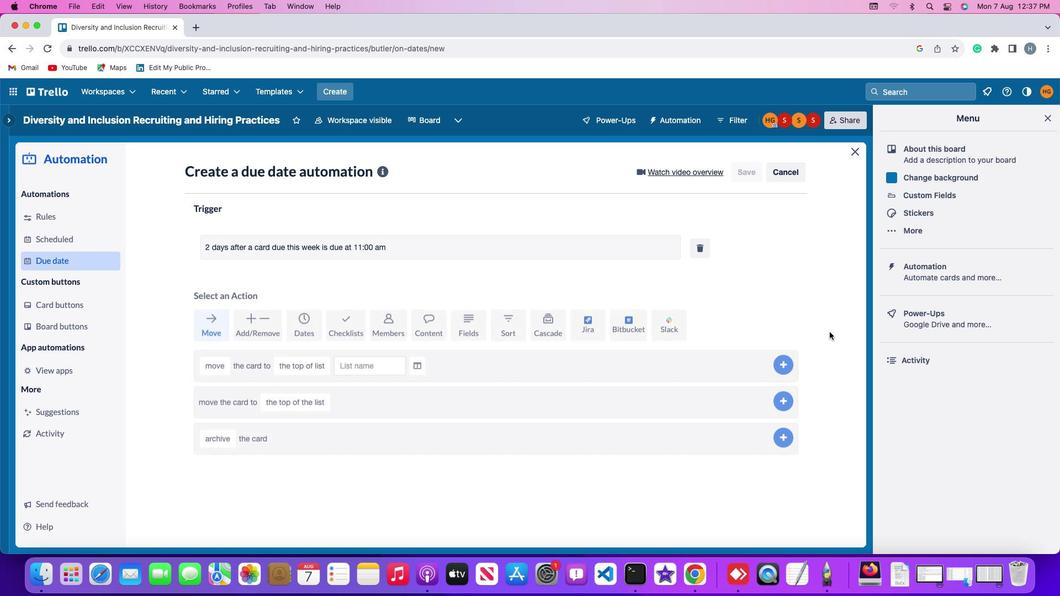 
